 Task: Create a due date automation trigger when advanced on, 2 days before a card is due add dates without a complete due date at 11:00 AM.
Action: Mouse moved to (1068, 320)
Screenshot: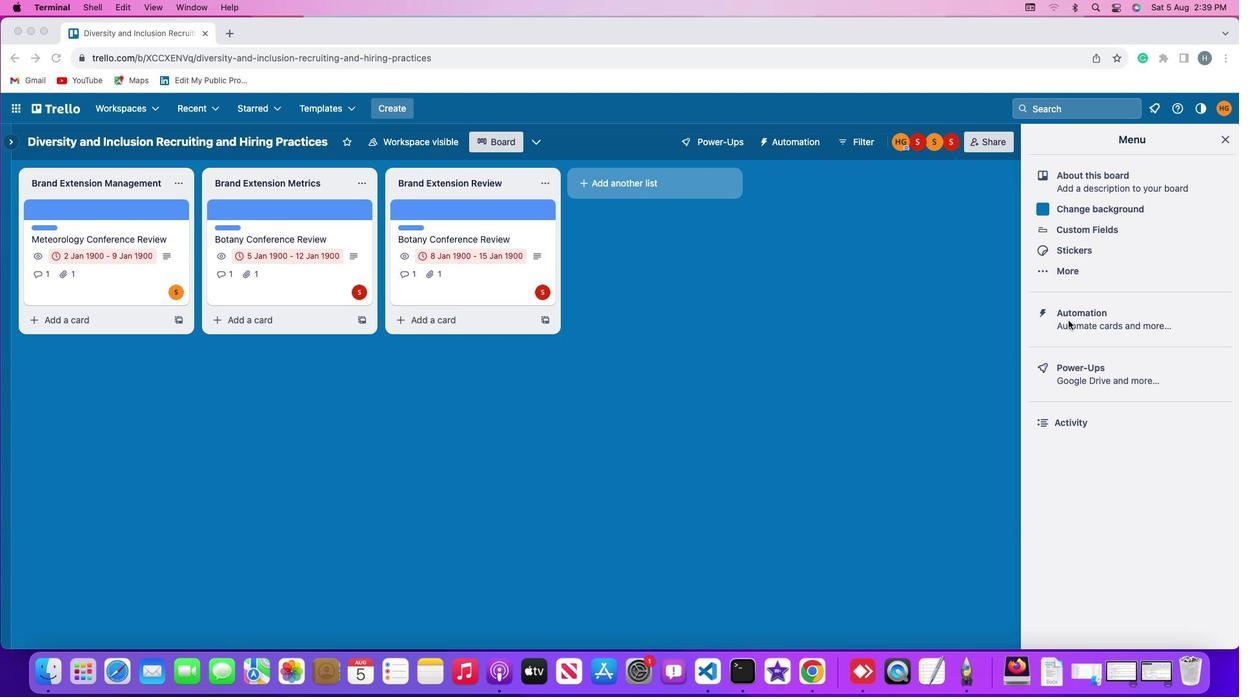 
Action: Mouse pressed left at (1068, 320)
Screenshot: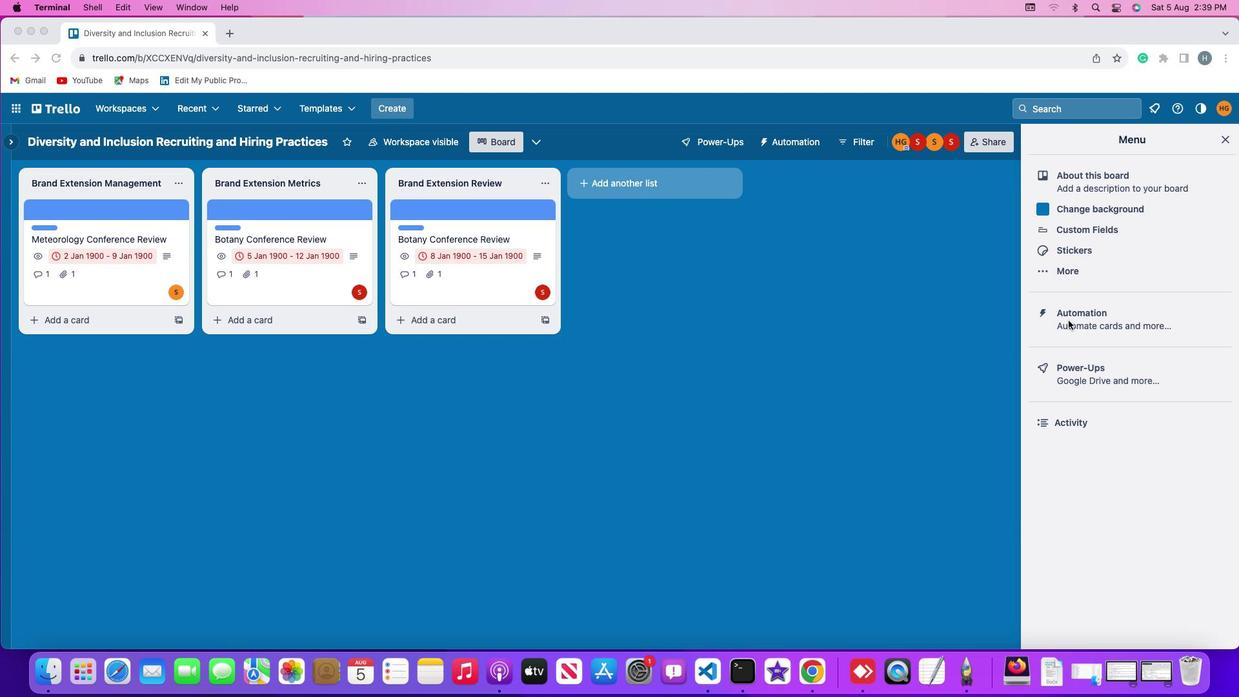 
Action: Mouse pressed left at (1068, 320)
Screenshot: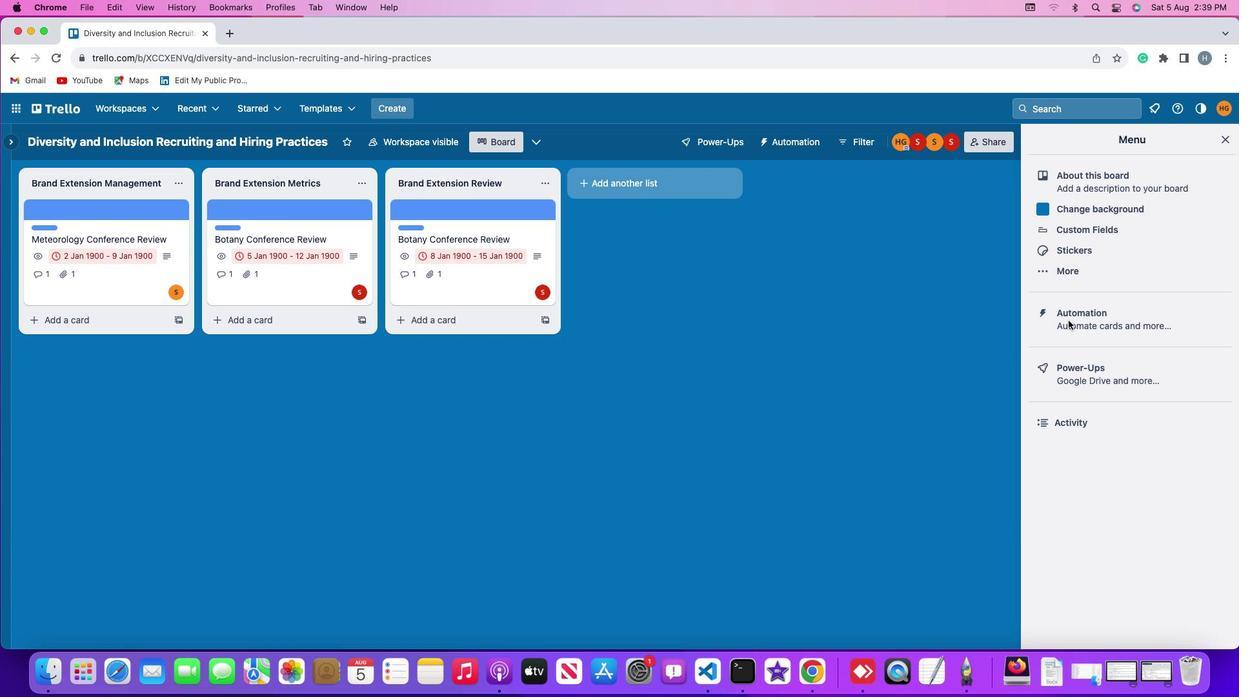 
Action: Mouse moved to (67, 307)
Screenshot: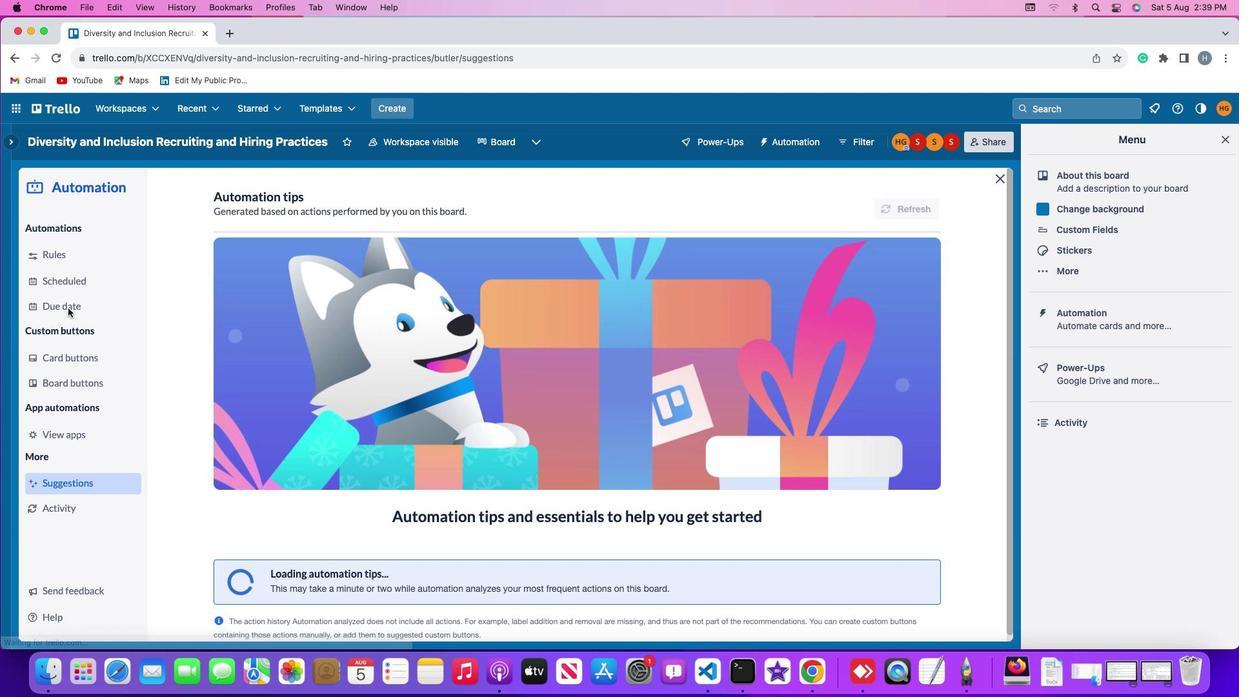 
Action: Mouse pressed left at (67, 307)
Screenshot: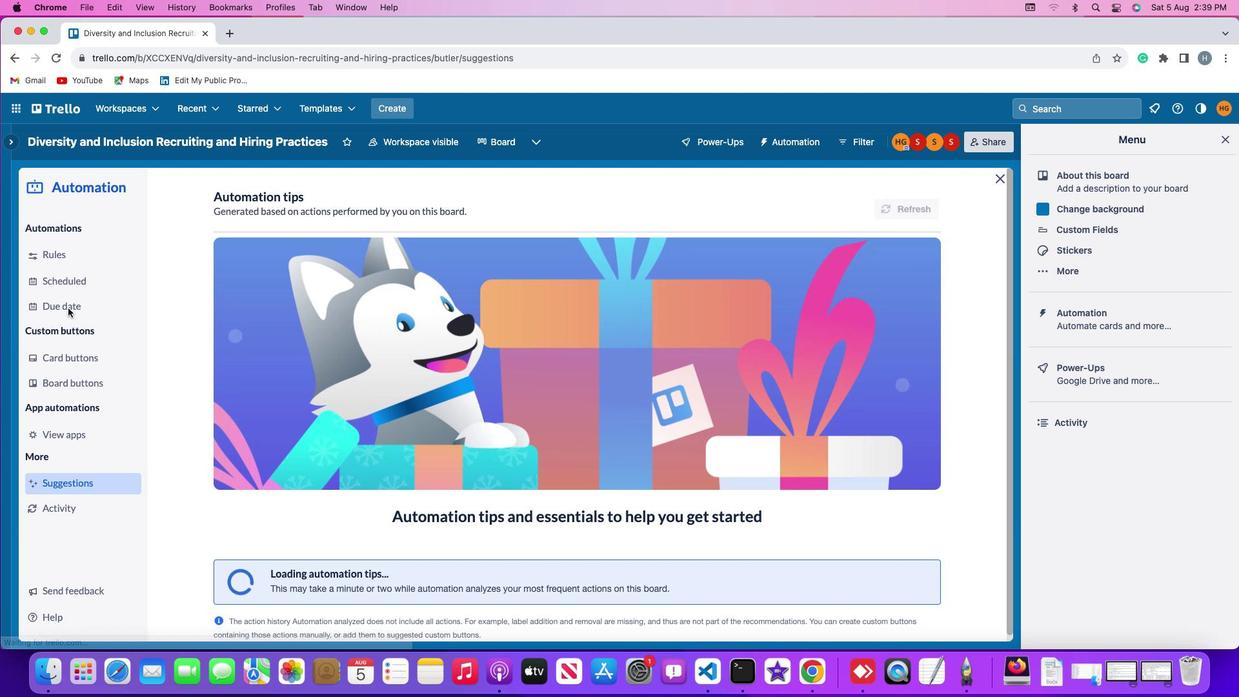 
Action: Mouse moved to (873, 198)
Screenshot: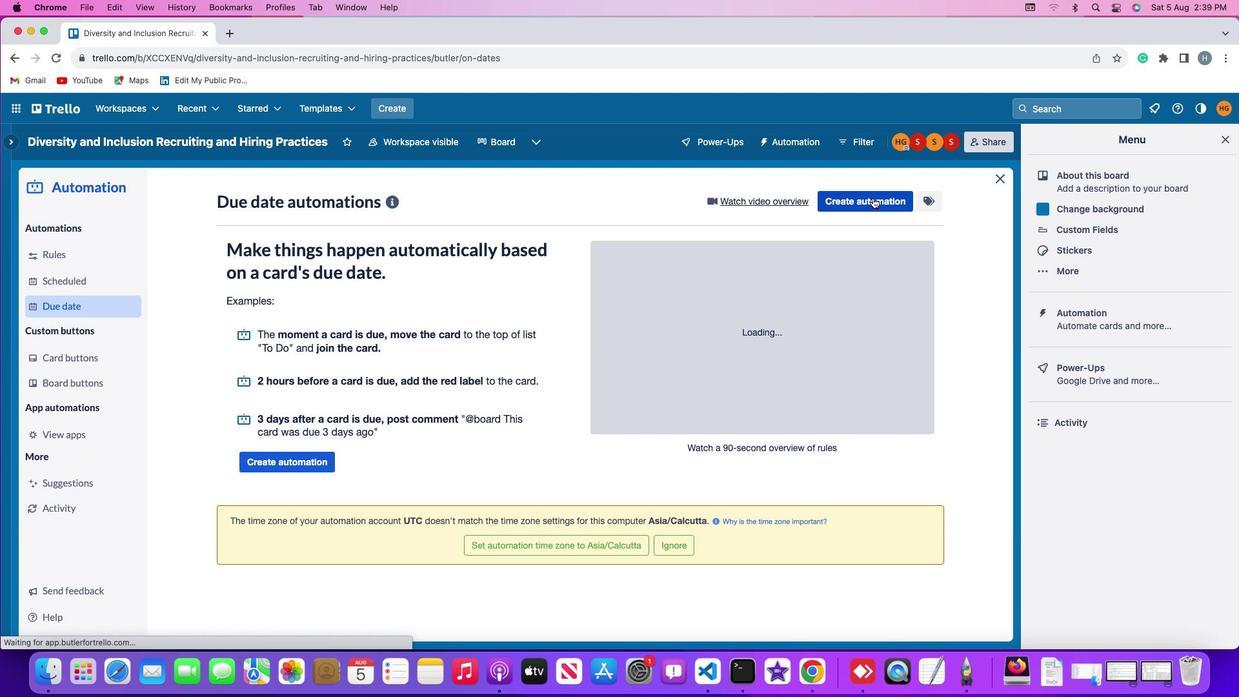
Action: Mouse pressed left at (873, 198)
Screenshot: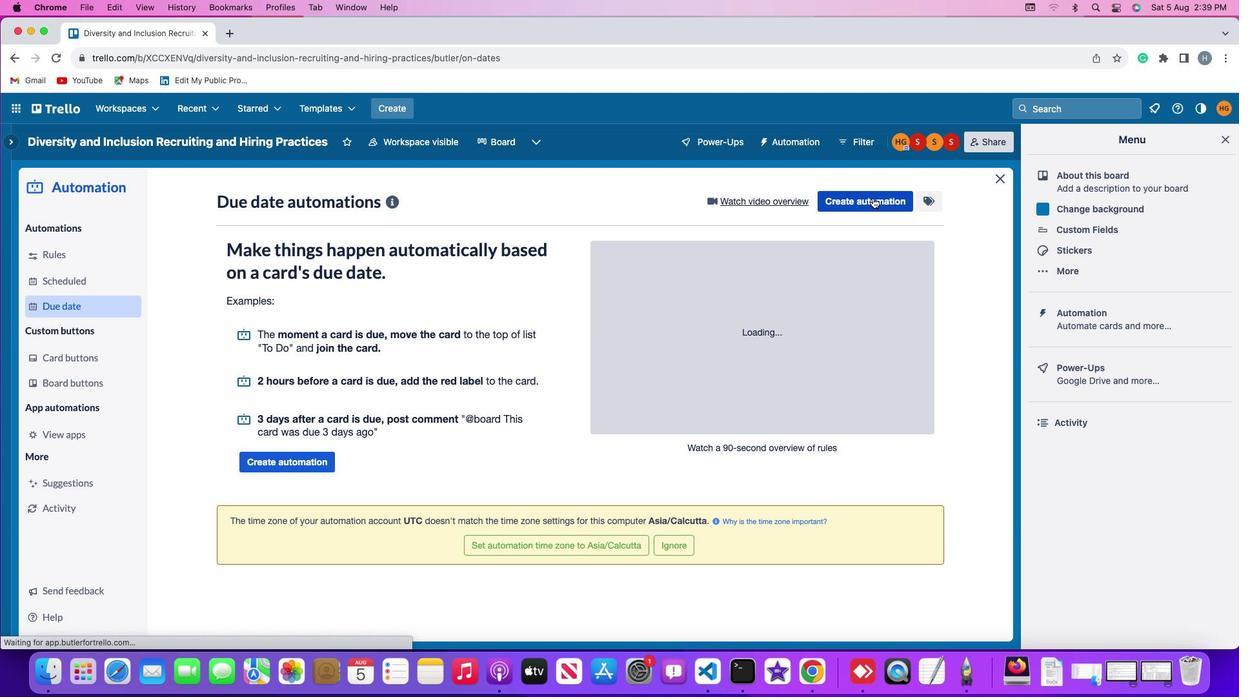 
Action: Mouse moved to (569, 324)
Screenshot: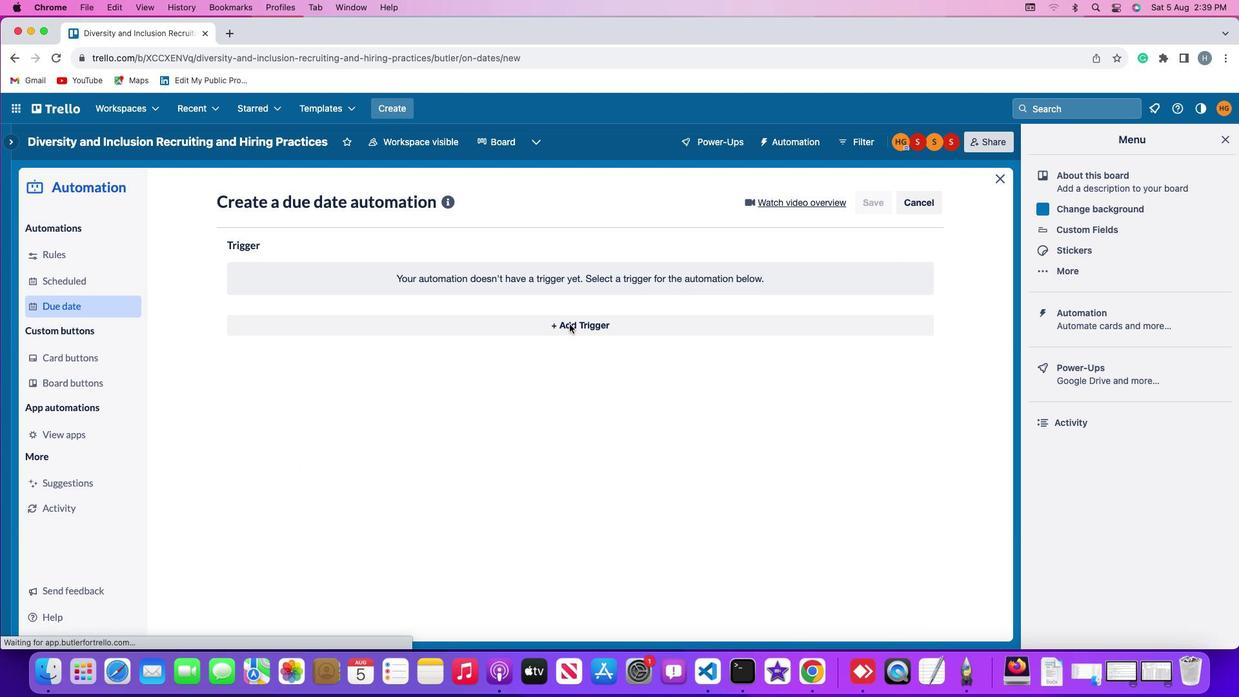 
Action: Mouse pressed left at (569, 324)
Screenshot: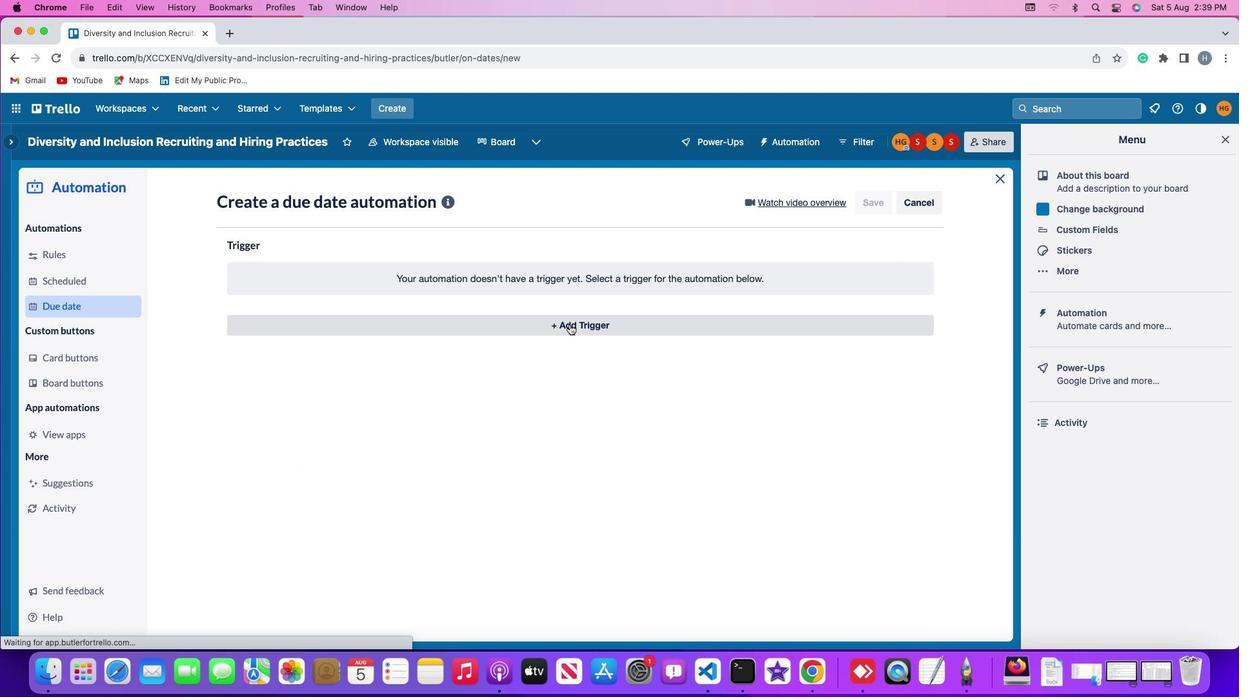 
Action: Mouse moved to (250, 520)
Screenshot: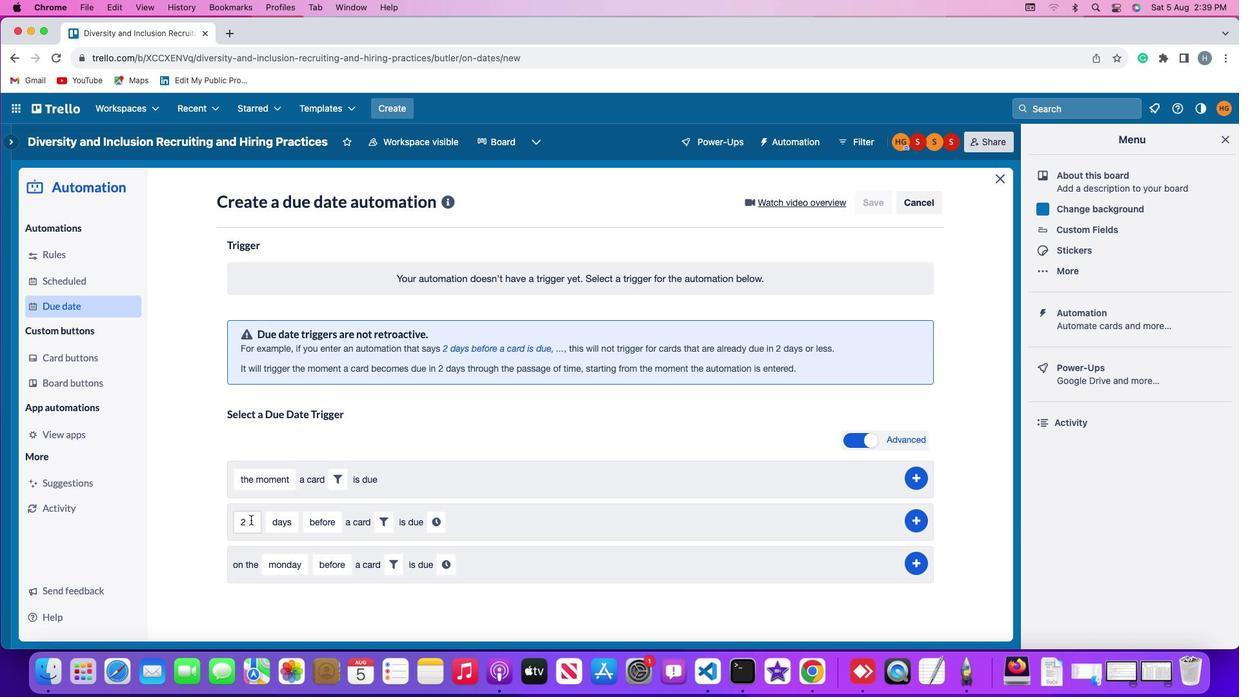 
Action: Mouse pressed left at (250, 520)
Screenshot: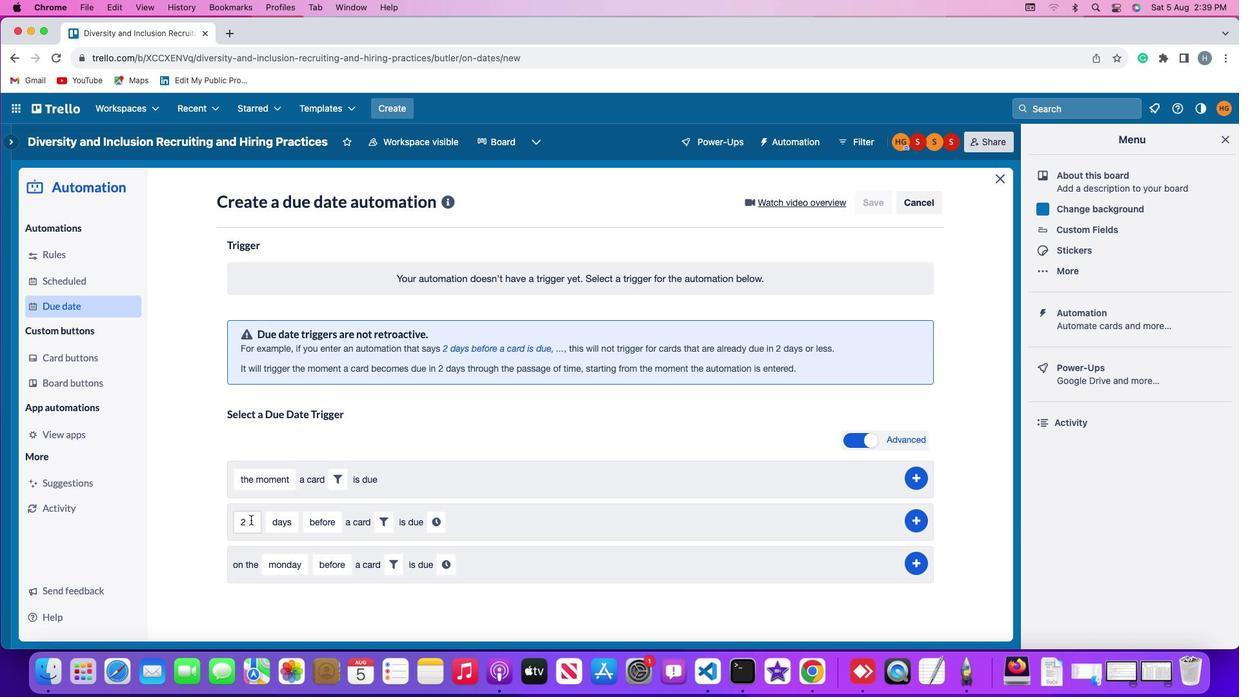 
Action: Key pressed Key.backspace'2'
Screenshot: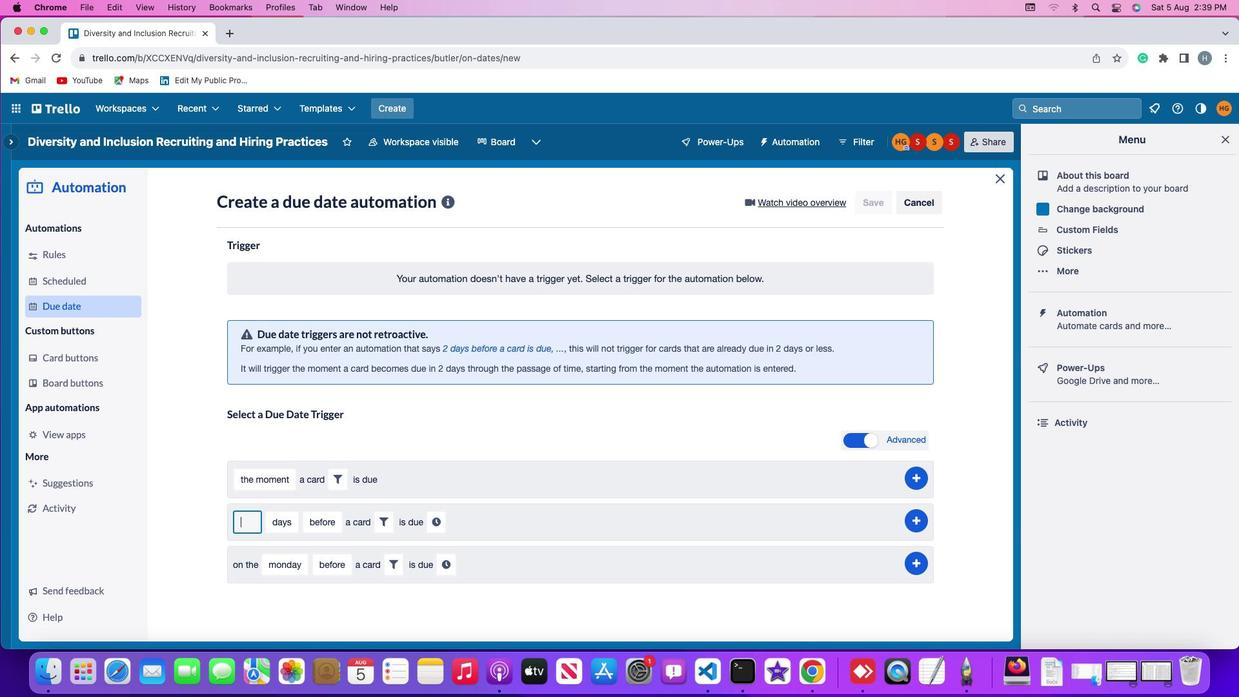 
Action: Mouse moved to (273, 524)
Screenshot: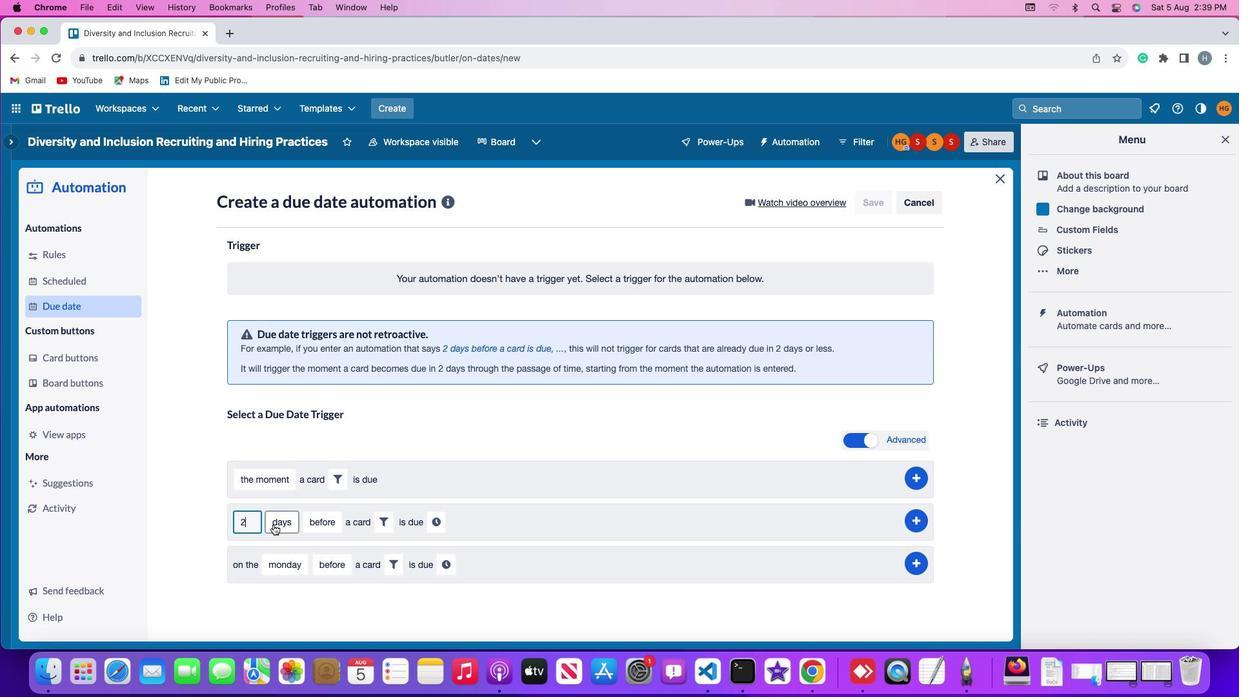 
Action: Mouse pressed left at (273, 524)
Screenshot: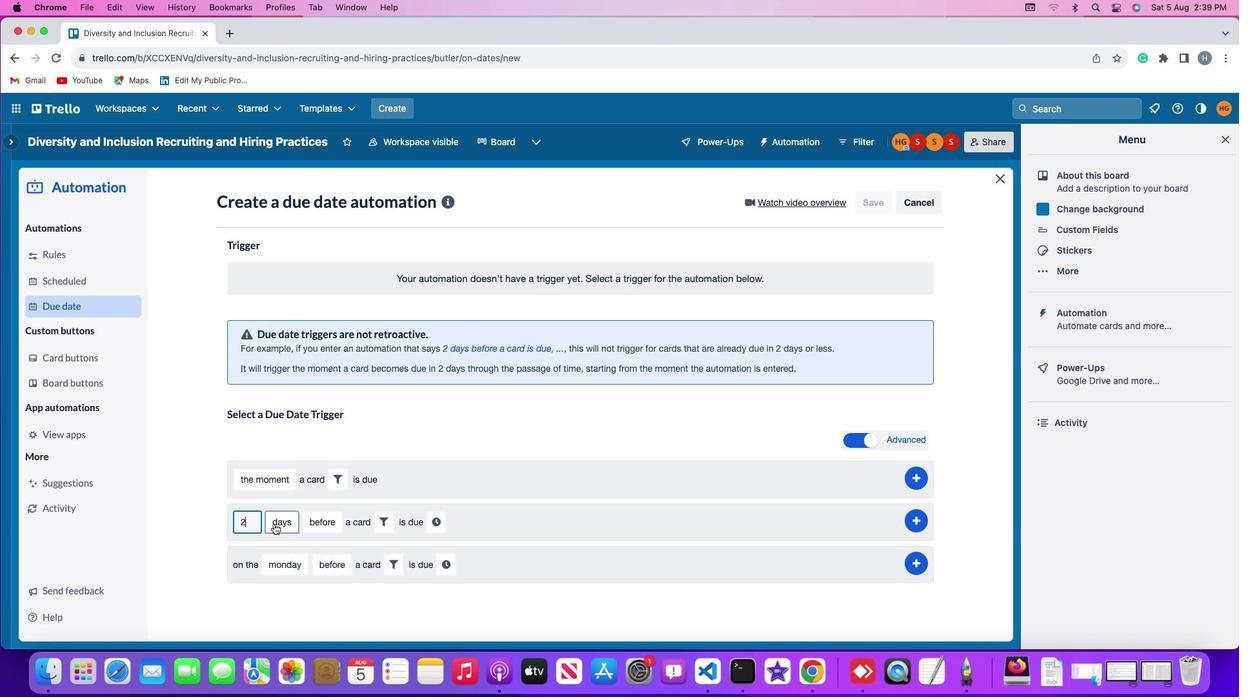 
Action: Mouse moved to (284, 548)
Screenshot: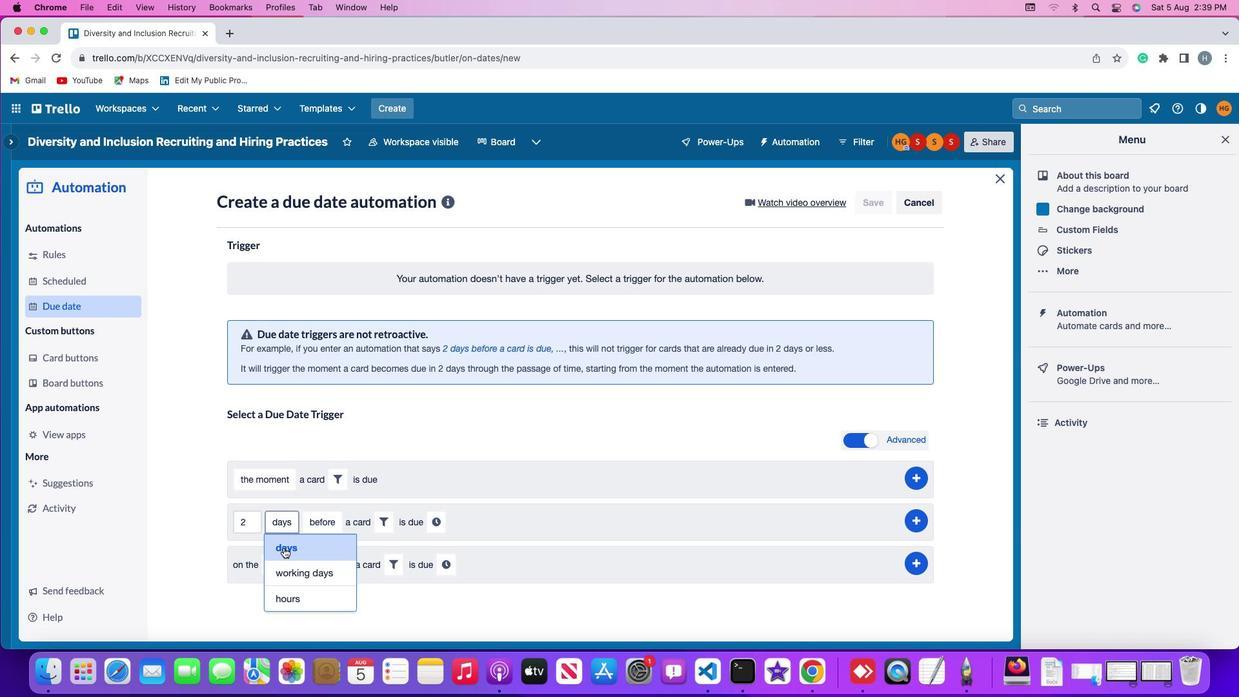 
Action: Mouse pressed left at (284, 548)
Screenshot: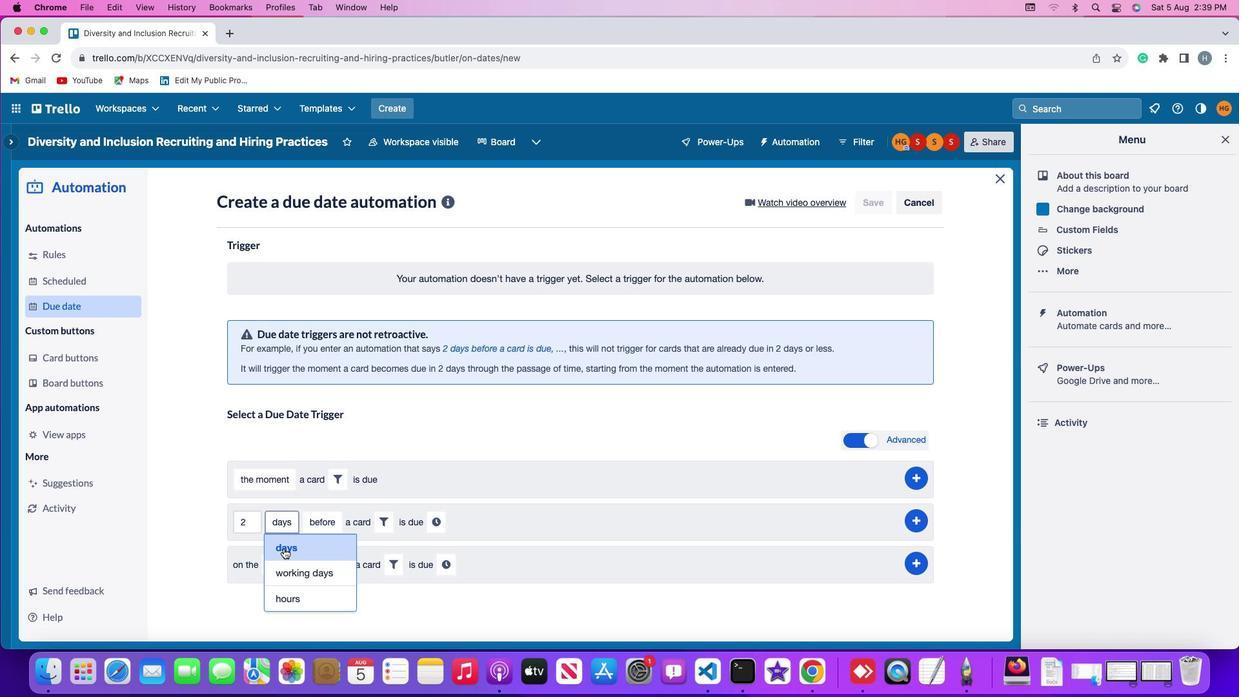 
Action: Mouse moved to (331, 522)
Screenshot: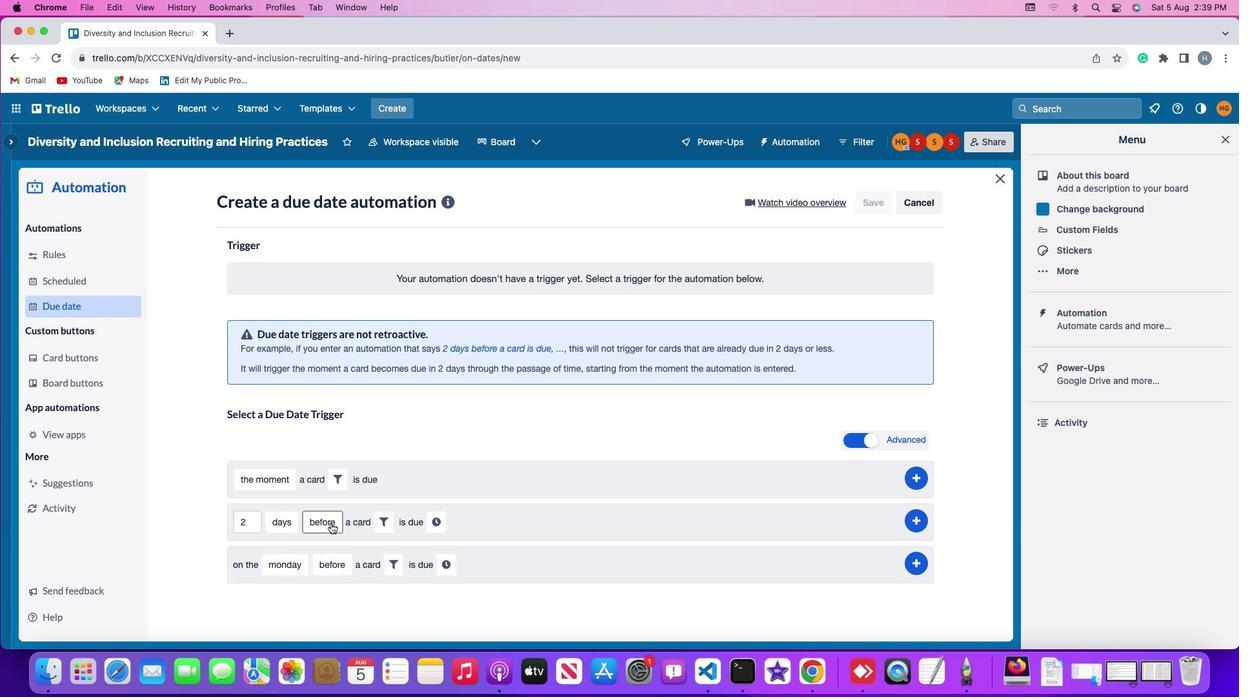 
Action: Mouse pressed left at (331, 522)
Screenshot: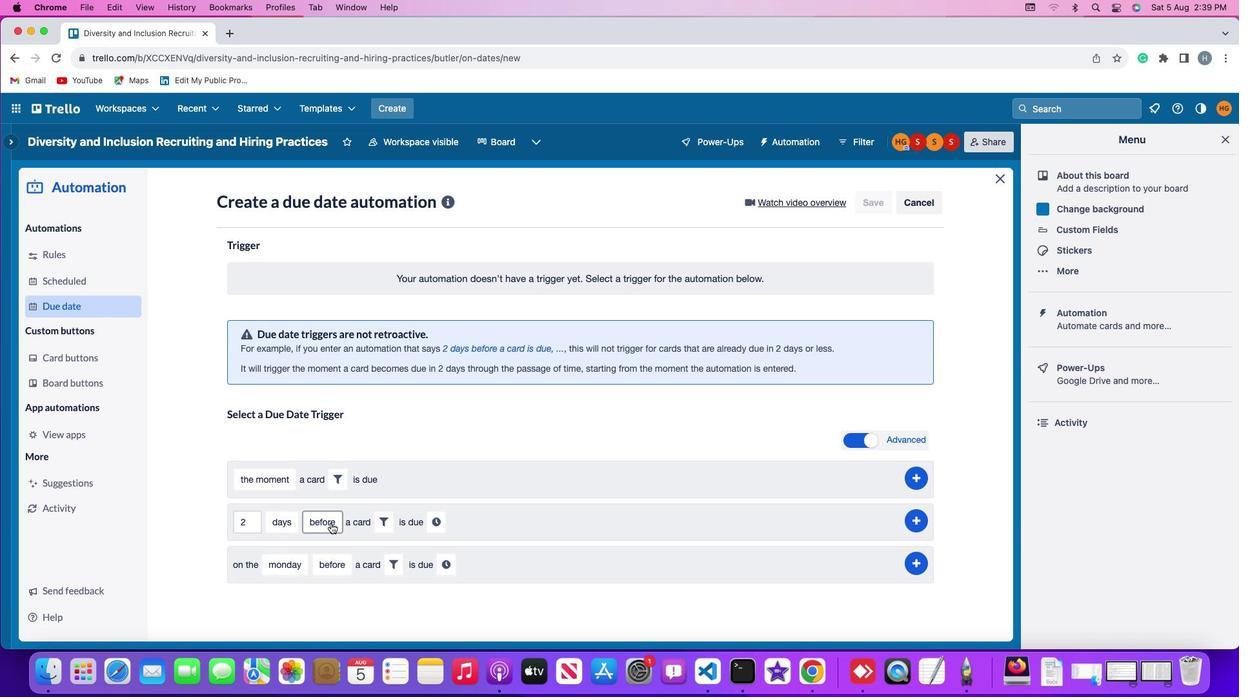 
Action: Mouse moved to (337, 550)
Screenshot: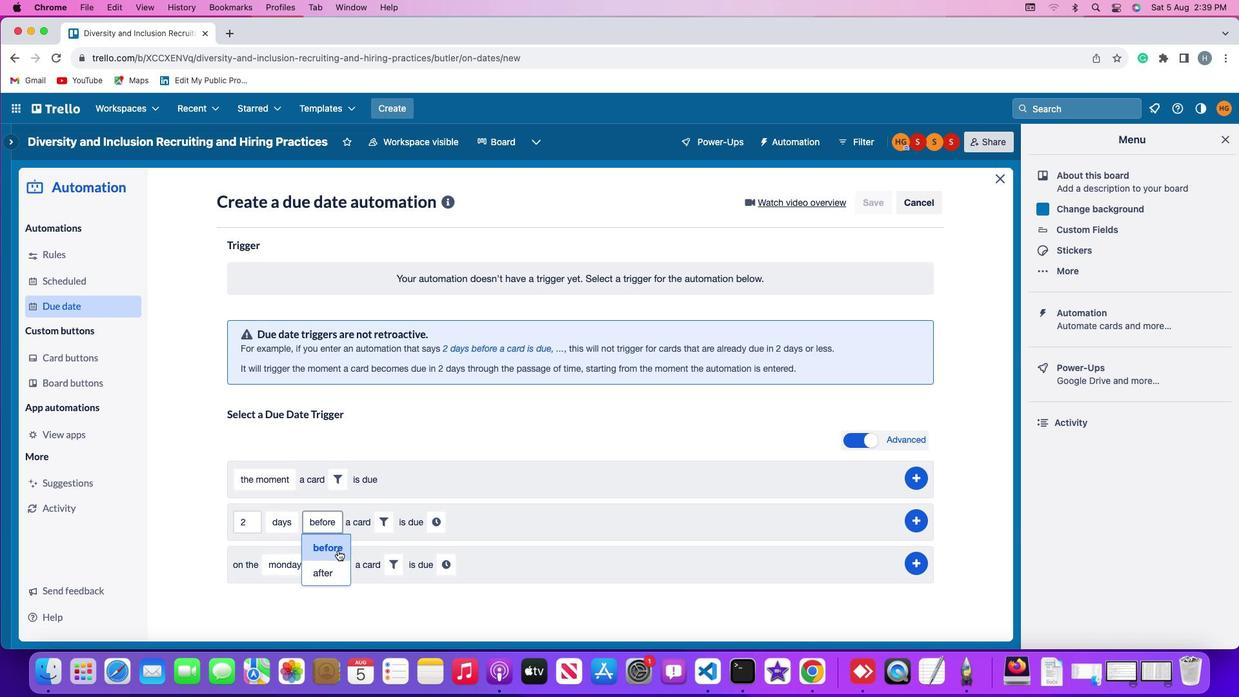 
Action: Mouse pressed left at (337, 550)
Screenshot: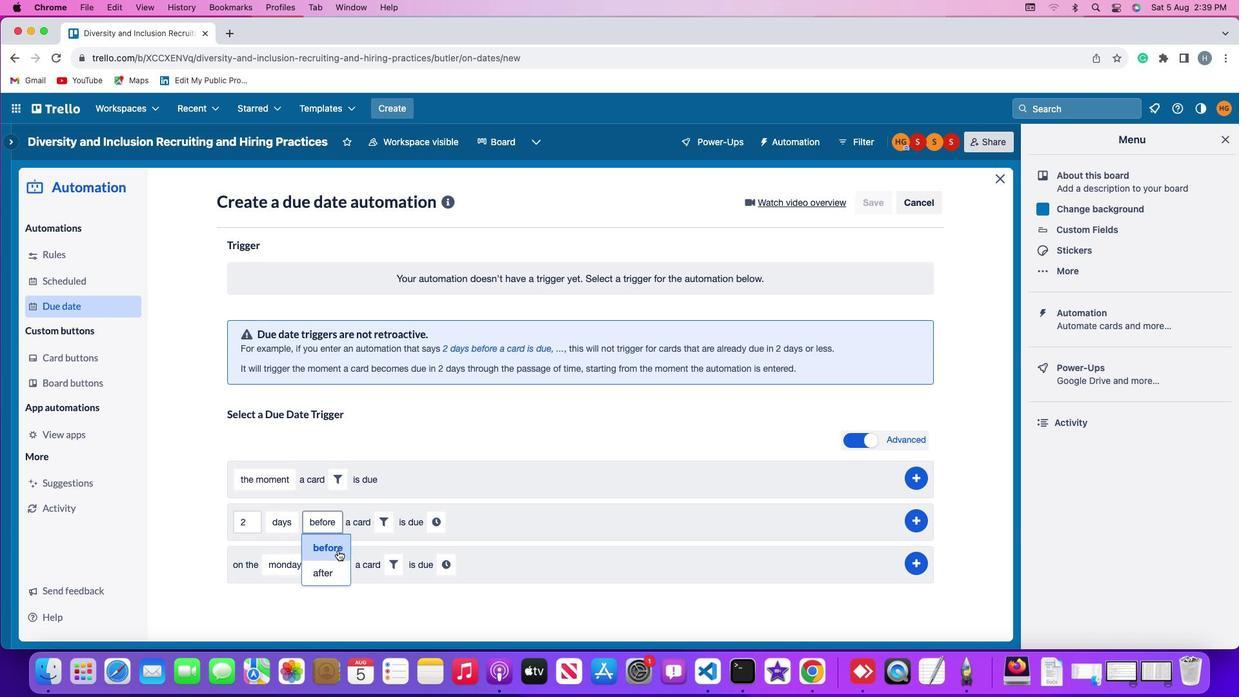 
Action: Mouse moved to (382, 523)
Screenshot: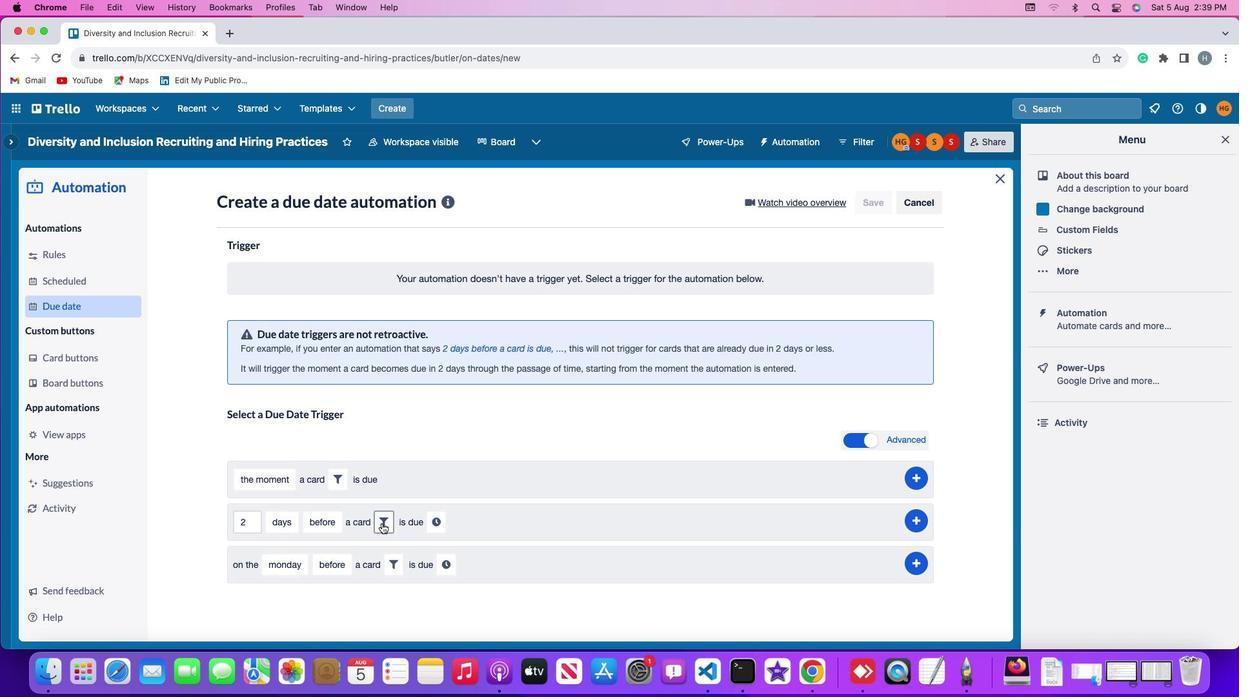 
Action: Mouse pressed left at (382, 523)
Screenshot: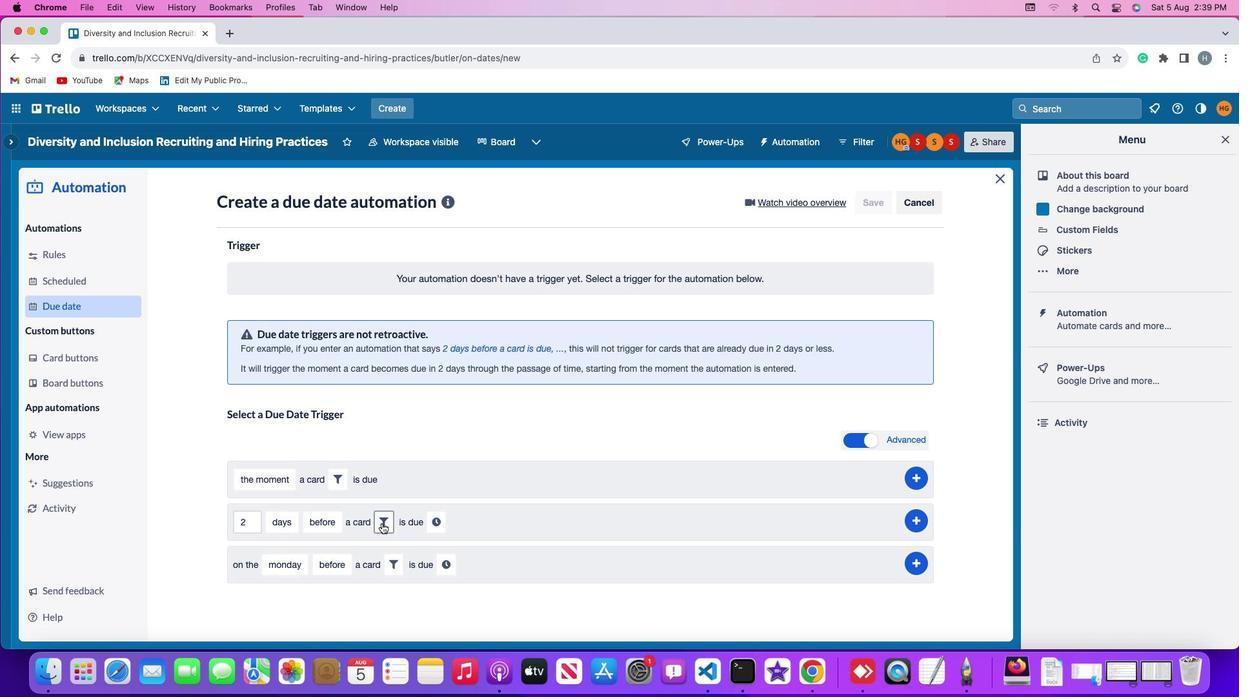 
Action: Mouse moved to (451, 557)
Screenshot: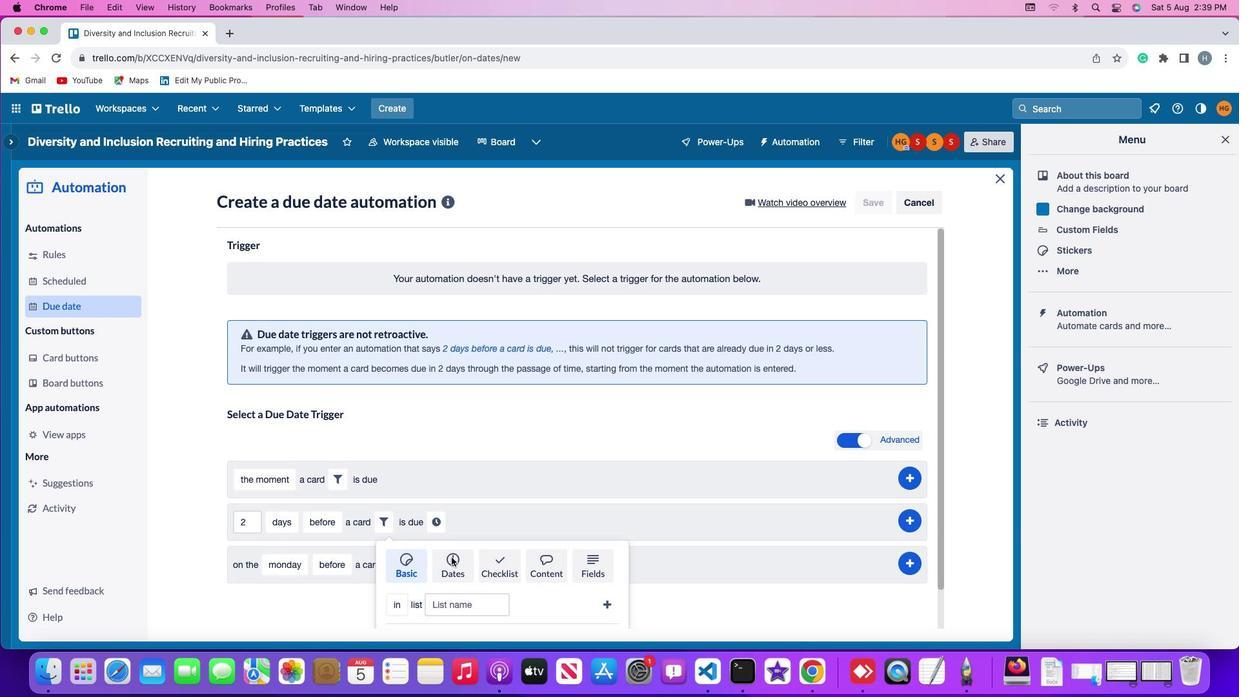 
Action: Mouse pressed left at (451, 557)
Screenshot: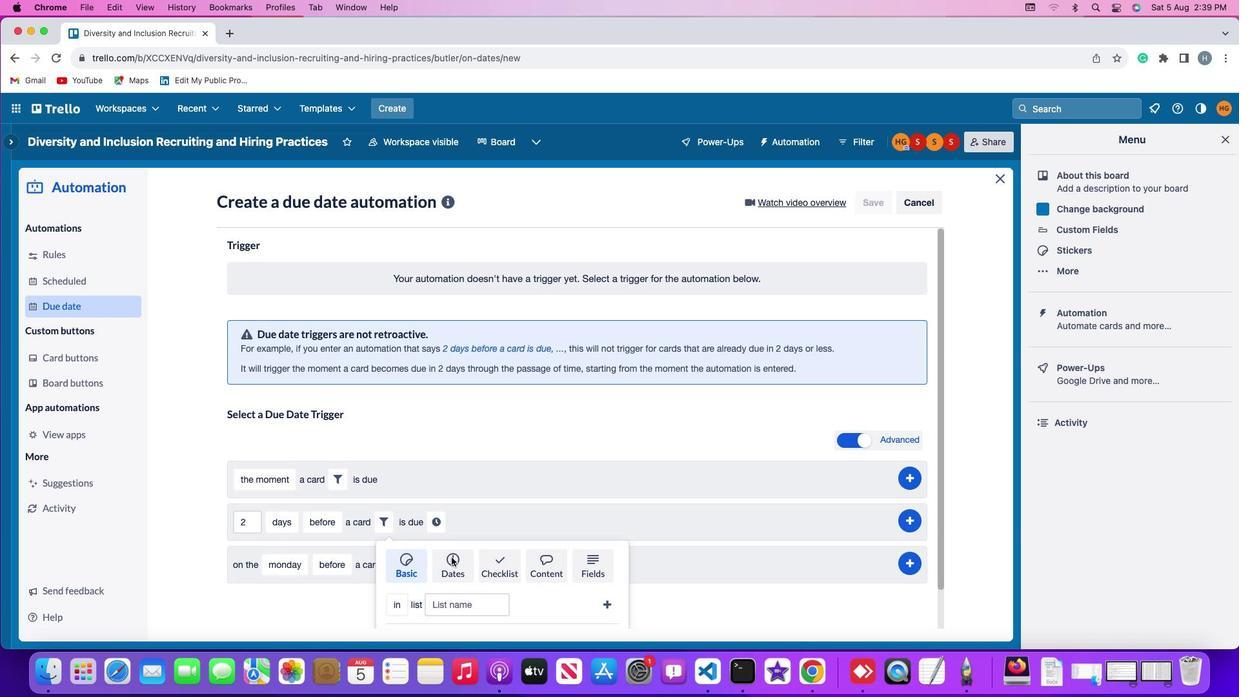 
Action: Mouse moved to (451, 557)
Screenshot: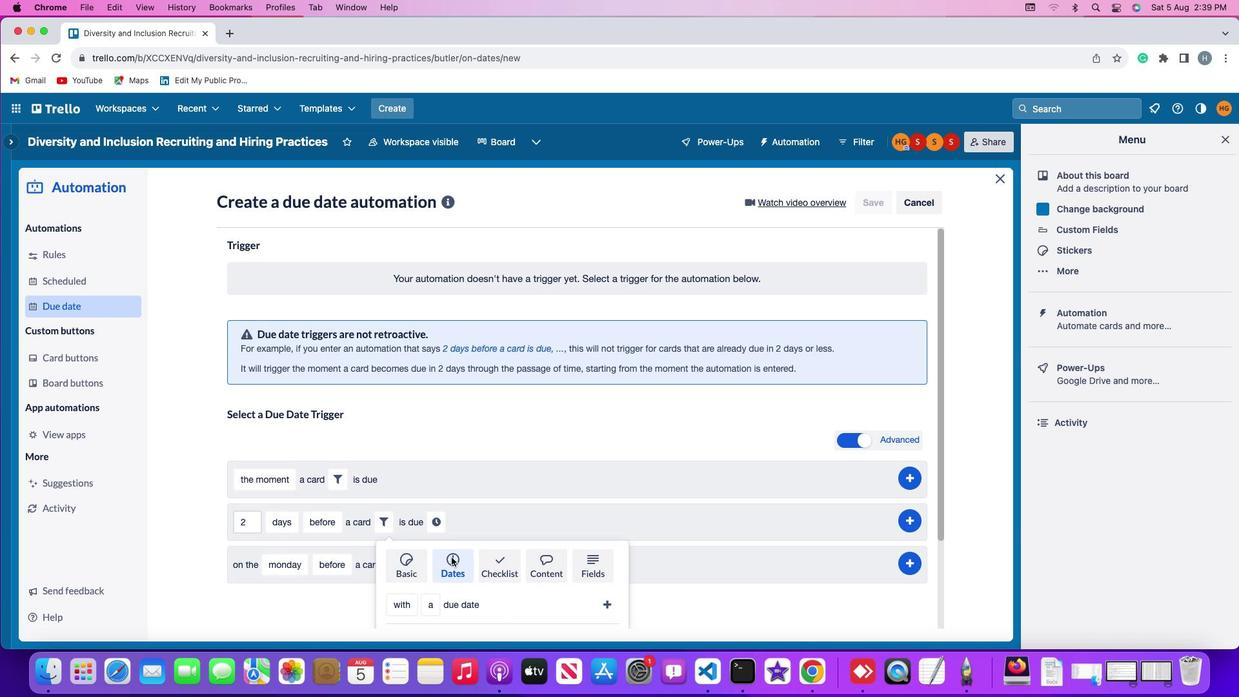 
Action: Mouse scrolled (451, 557) with delta (0, 0)
Screenshot: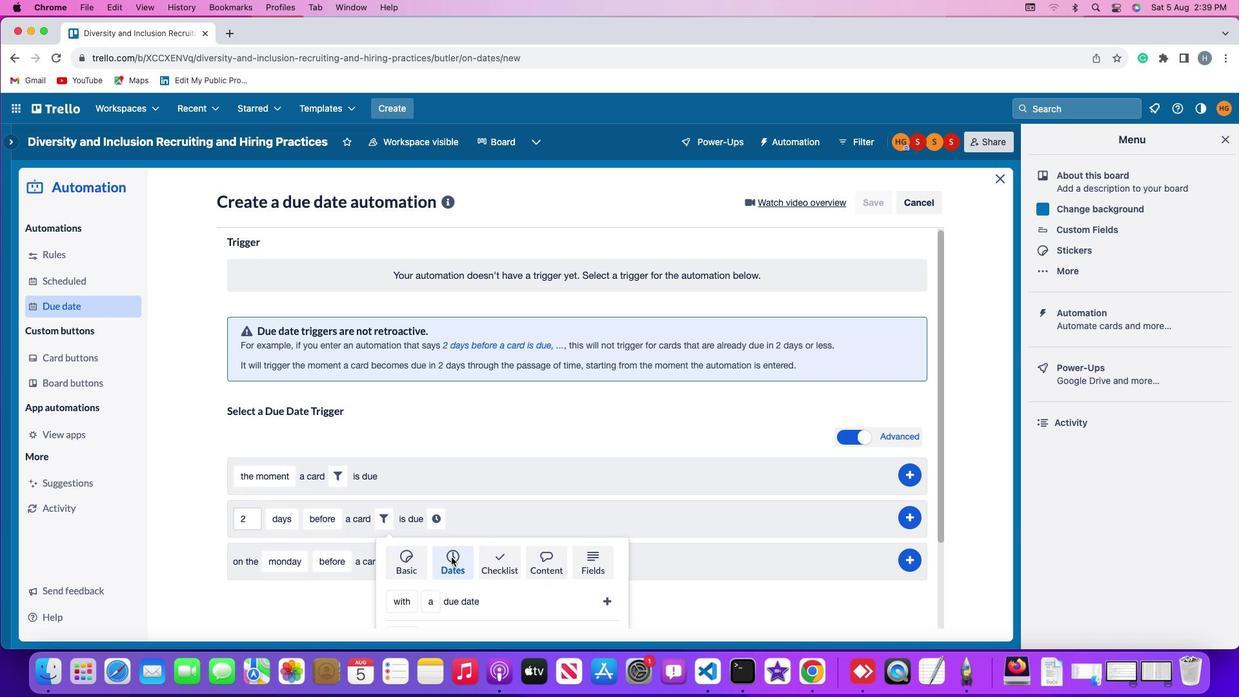 
Action: Mouse scrolled (451, 557) with delta (0, 0)
Screenshot: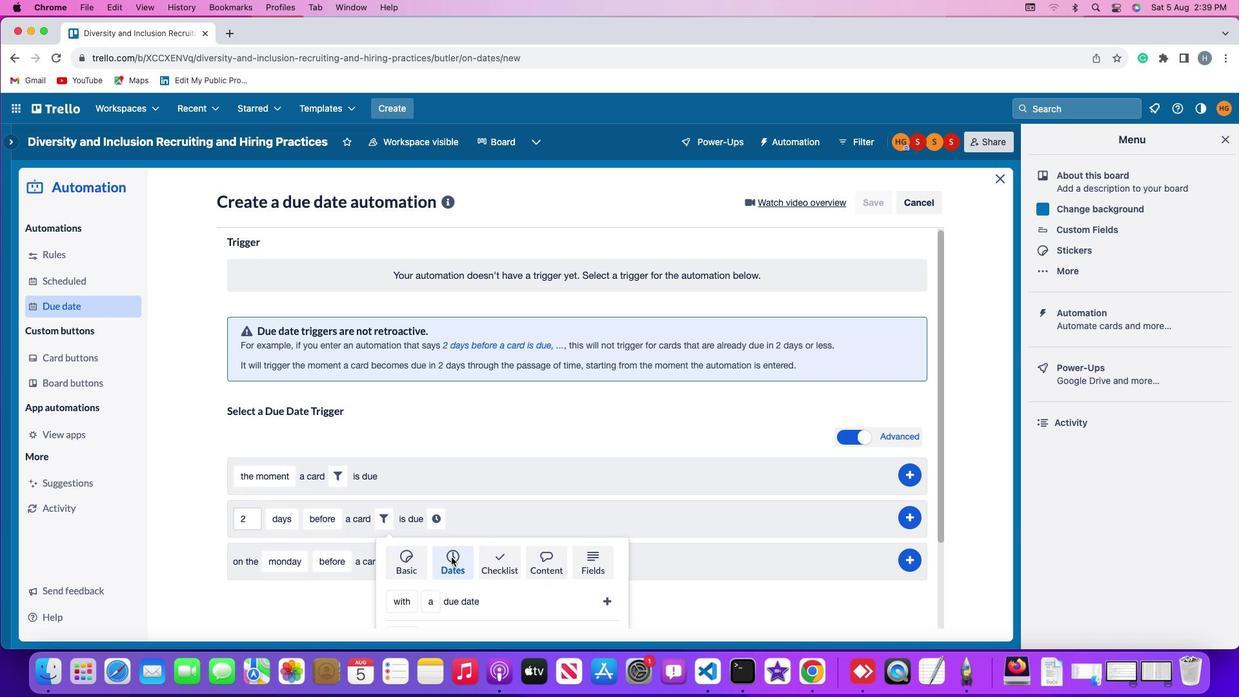 
Action: Mouse scrolled (451, 557) with delta (0, -1)
Screenshot: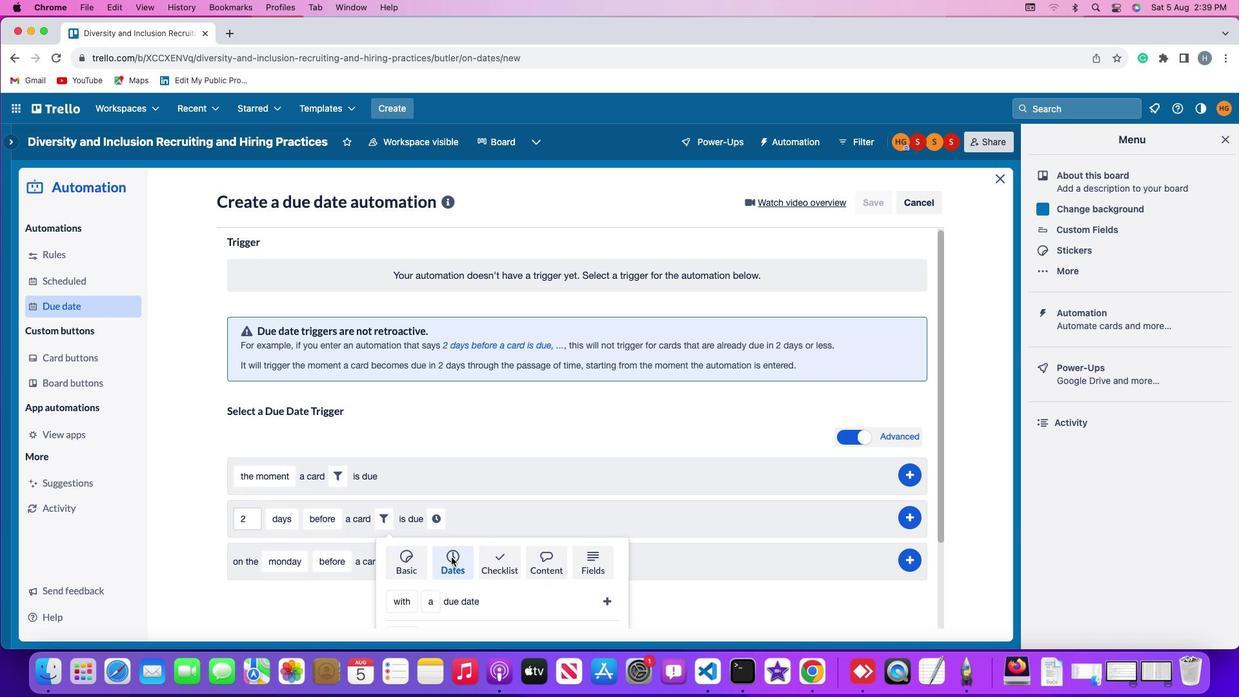 
Action: Mouse scrolled (451, 557) with delta (0, -3)
Screenshot: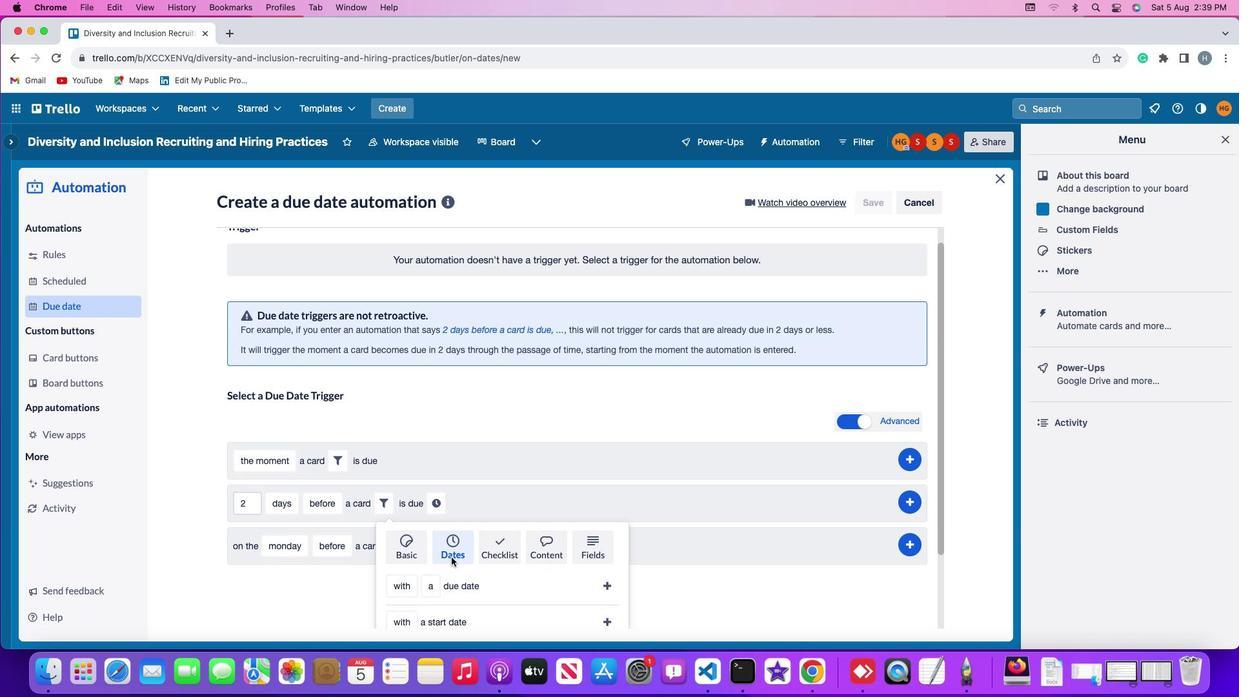 
Action: Mouse scrolled (451, 557) with delta (0, -3)
Screenshot: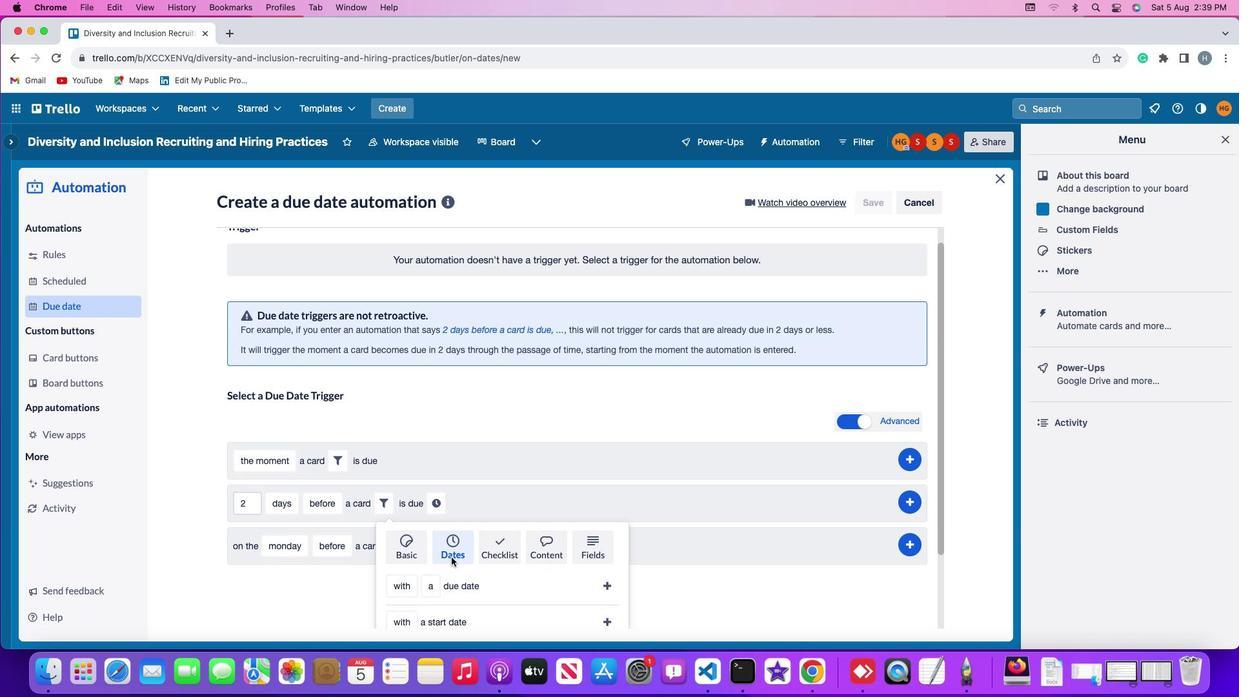 
Action: Mouse scrolled (451, 557) with delta (0, -4)
Screenshot: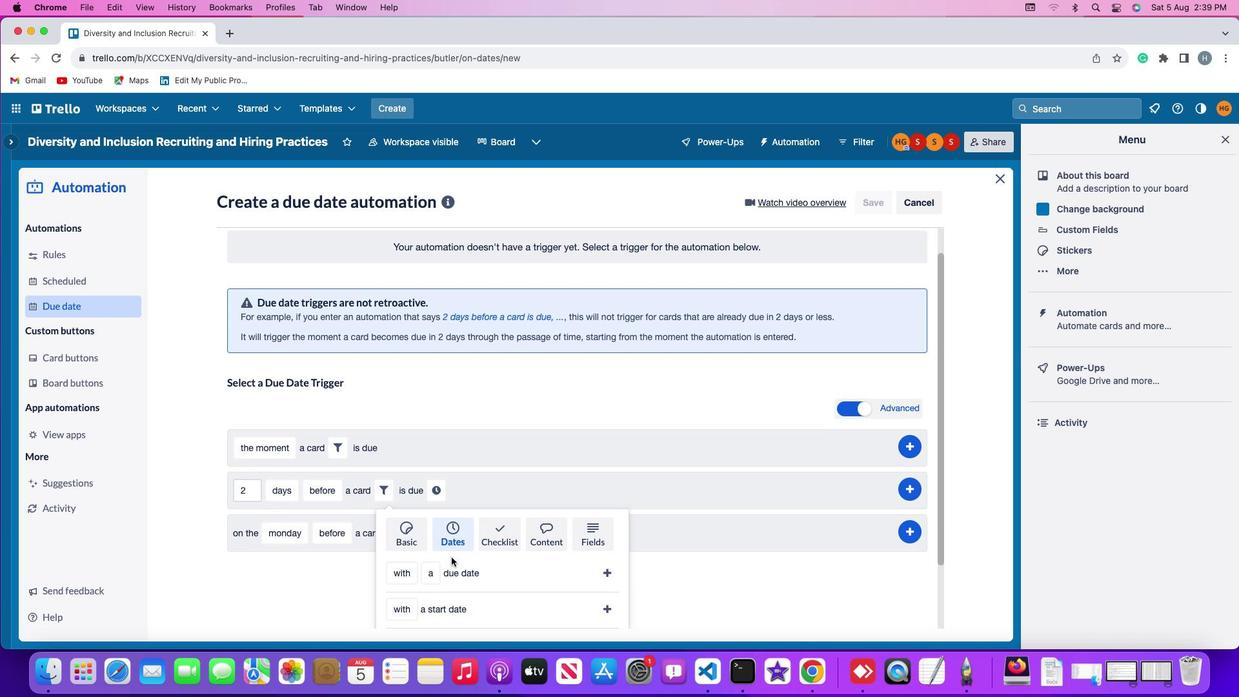 
Action: Mouse scrolled (451, 557) with delta (0, 0)
Screenshot: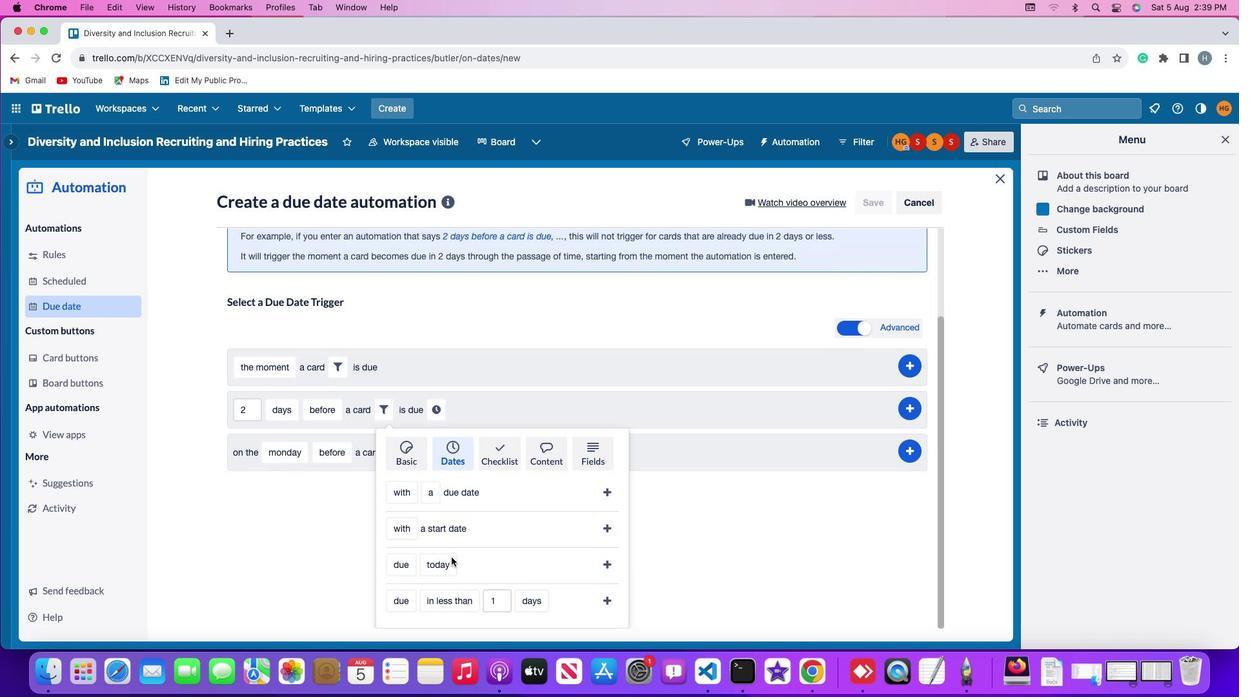 
Action: Mouse scrolled (451, 557) with delta (0, 0)
Screenshot: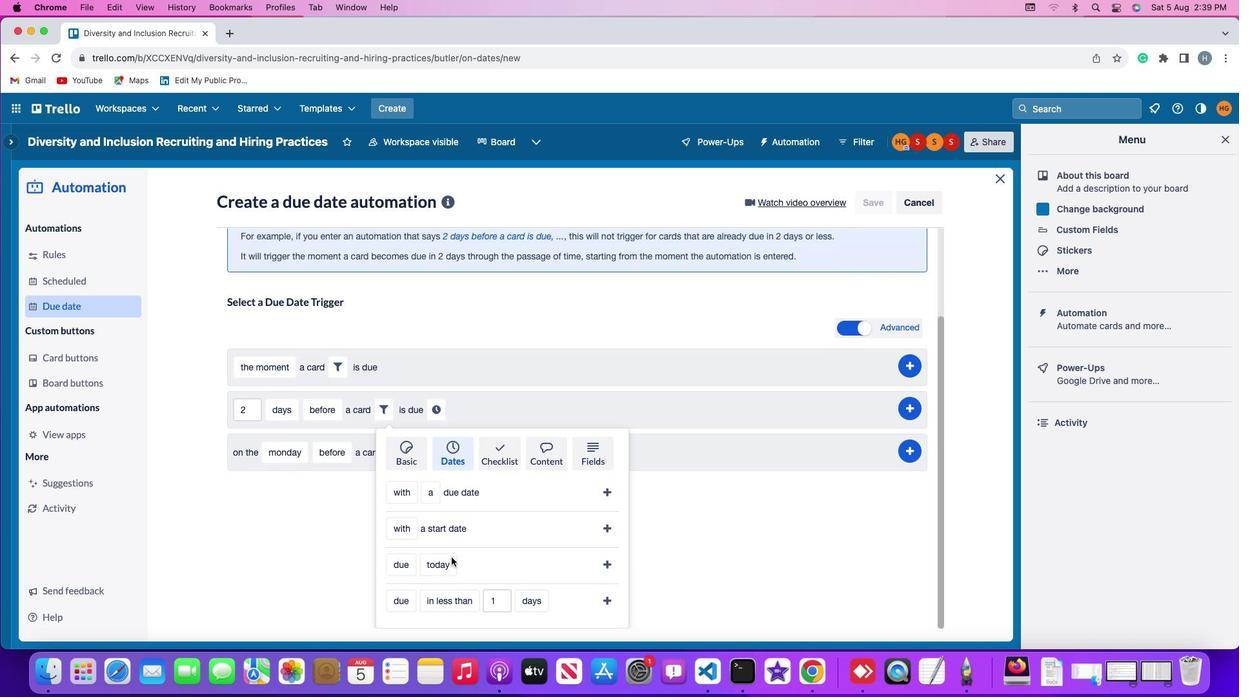 
Action: Mouse scrolled (451, 557) with delta (0, -1)
Screenshot: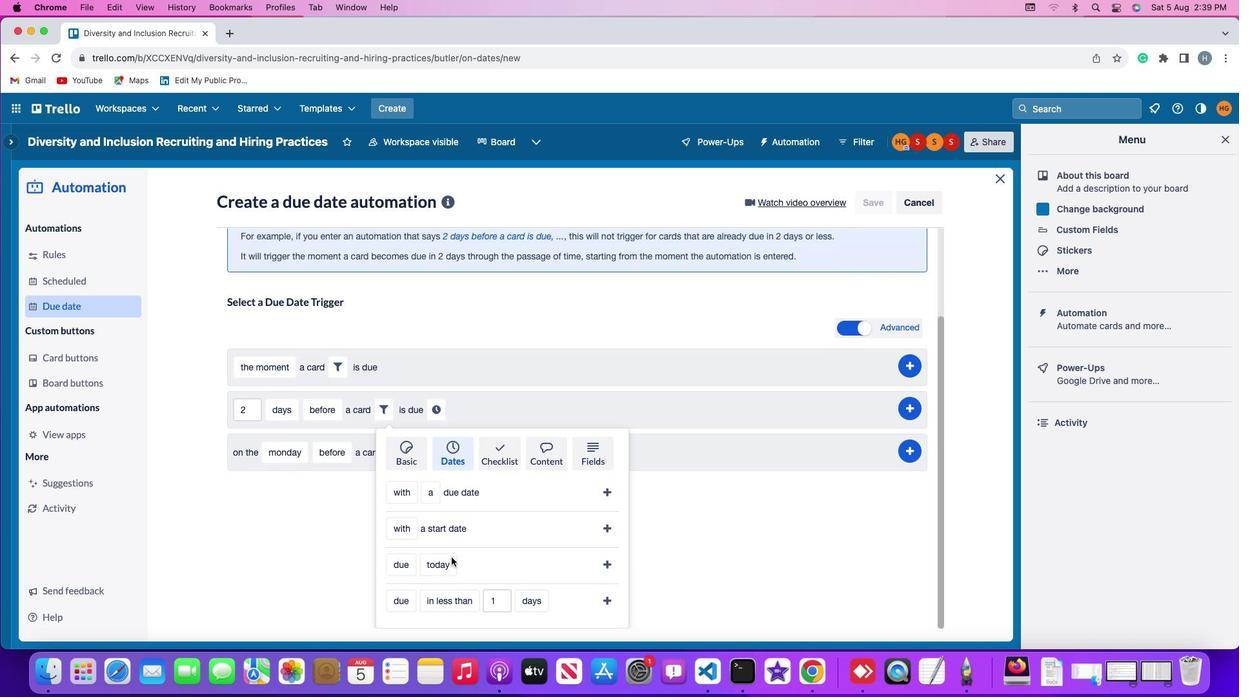 
Action: Mouse scrolled (451, 557) with delta (0, -3)
Screenshot: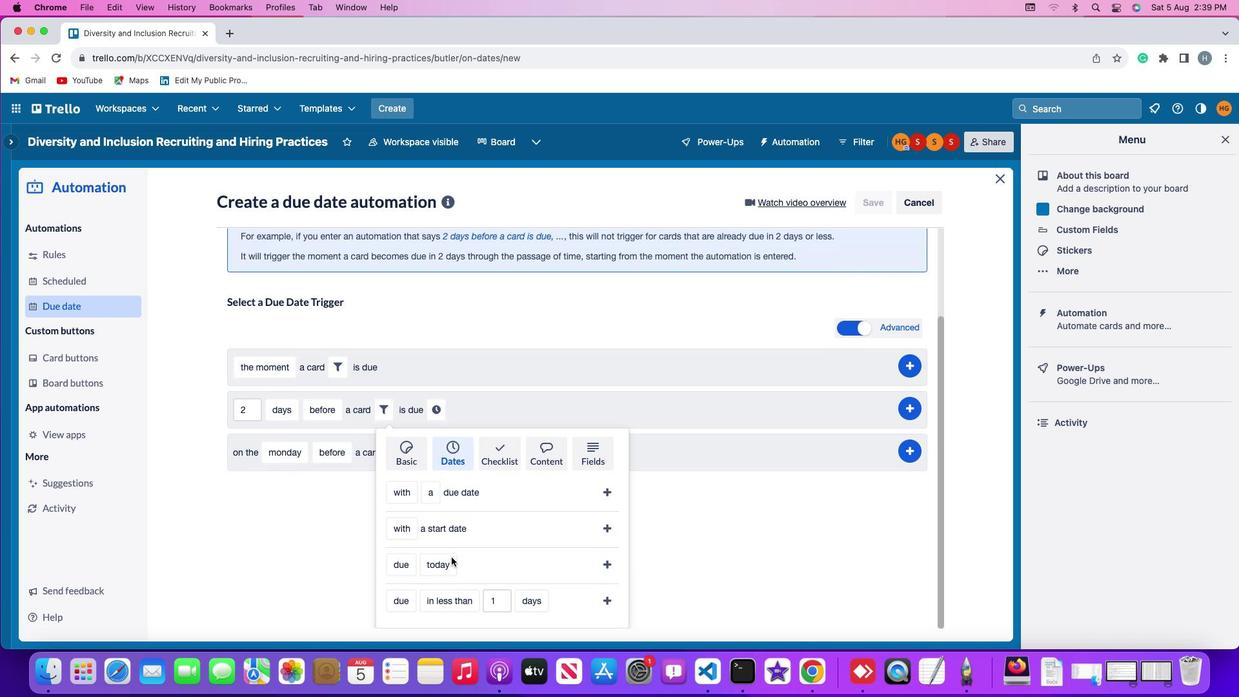 
Action: Mouse moved to (400, 488)
Screenshot: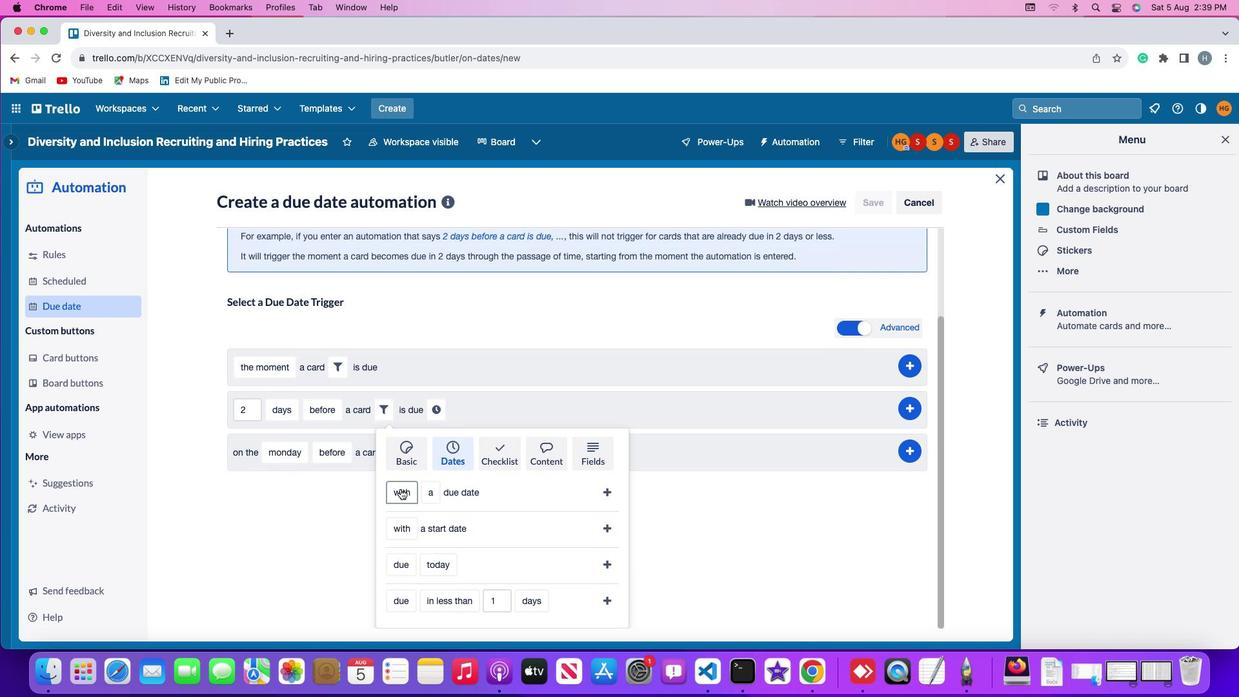 
Action: Mouse pressed left at (400, 488)
Screenshot: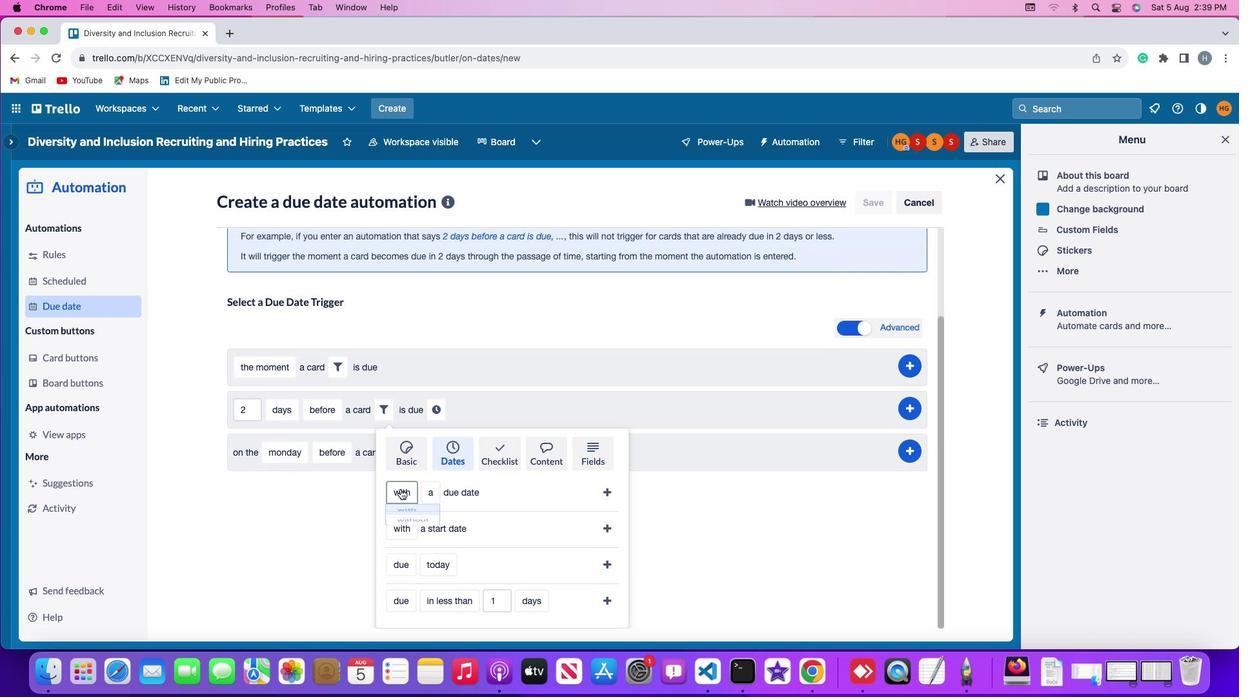 
Action: Mouse moved to (411, 538)
Screenshot: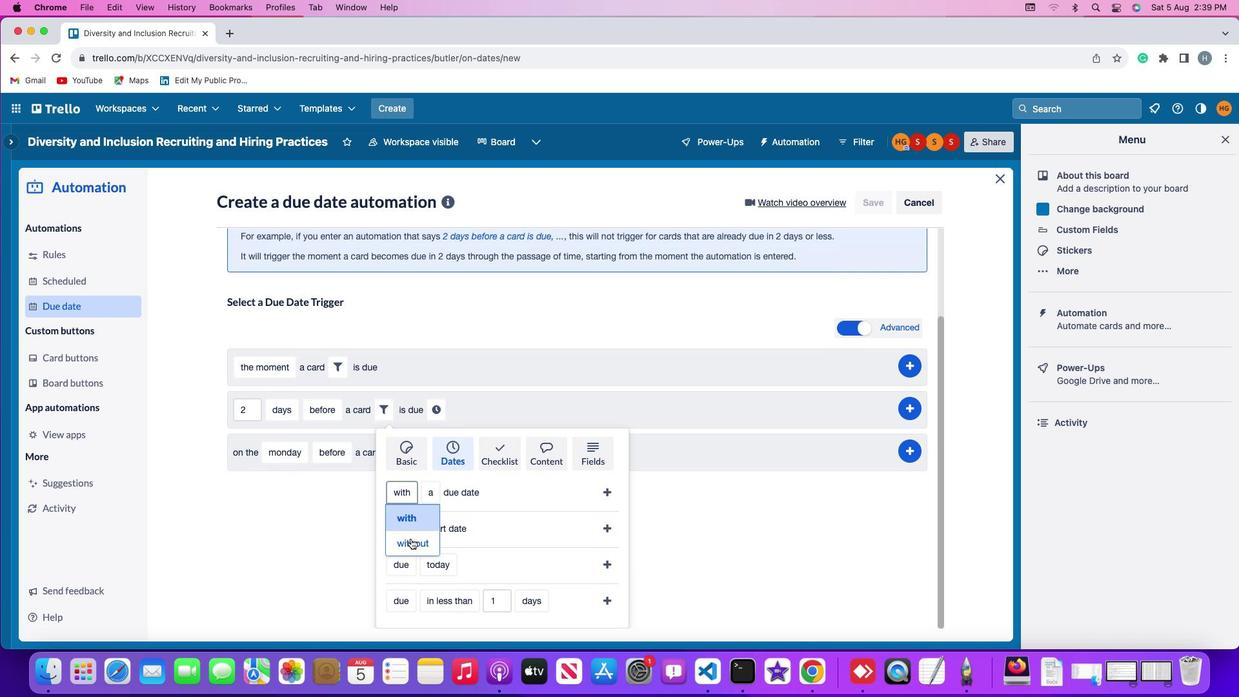 
Action: Mouse pressed left at (411, 538)
Screenshot: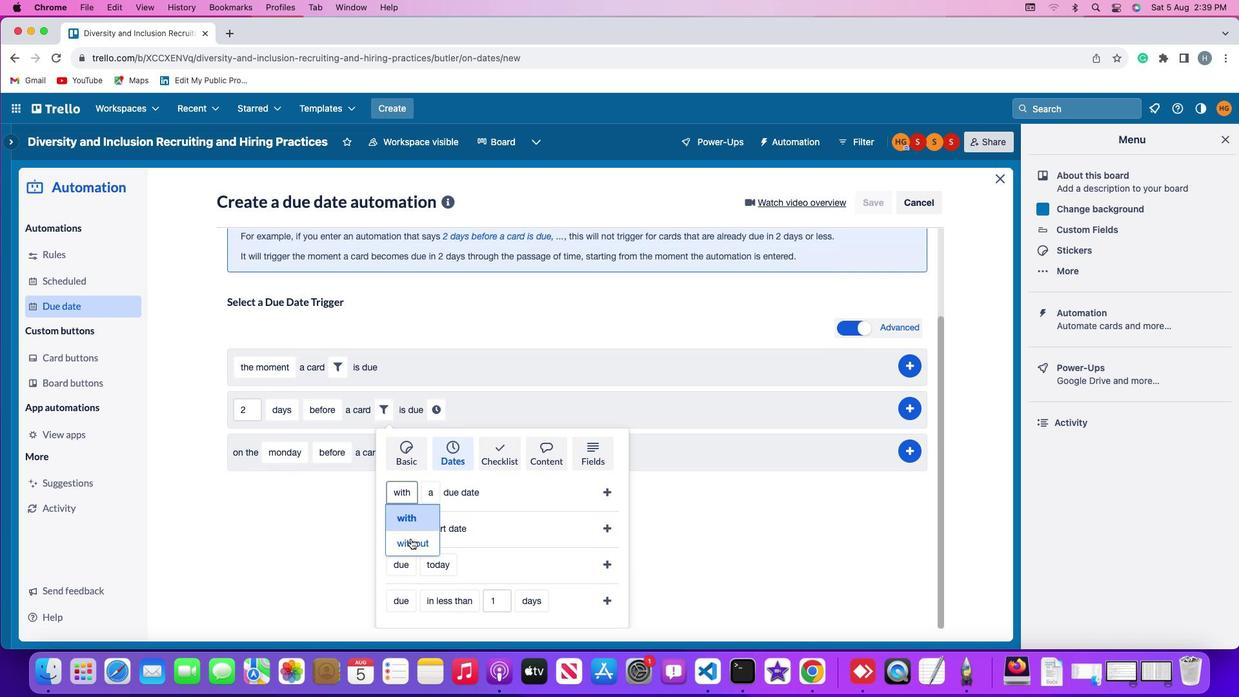 
Action: Mouse moved to (442, 492)
Screenshot: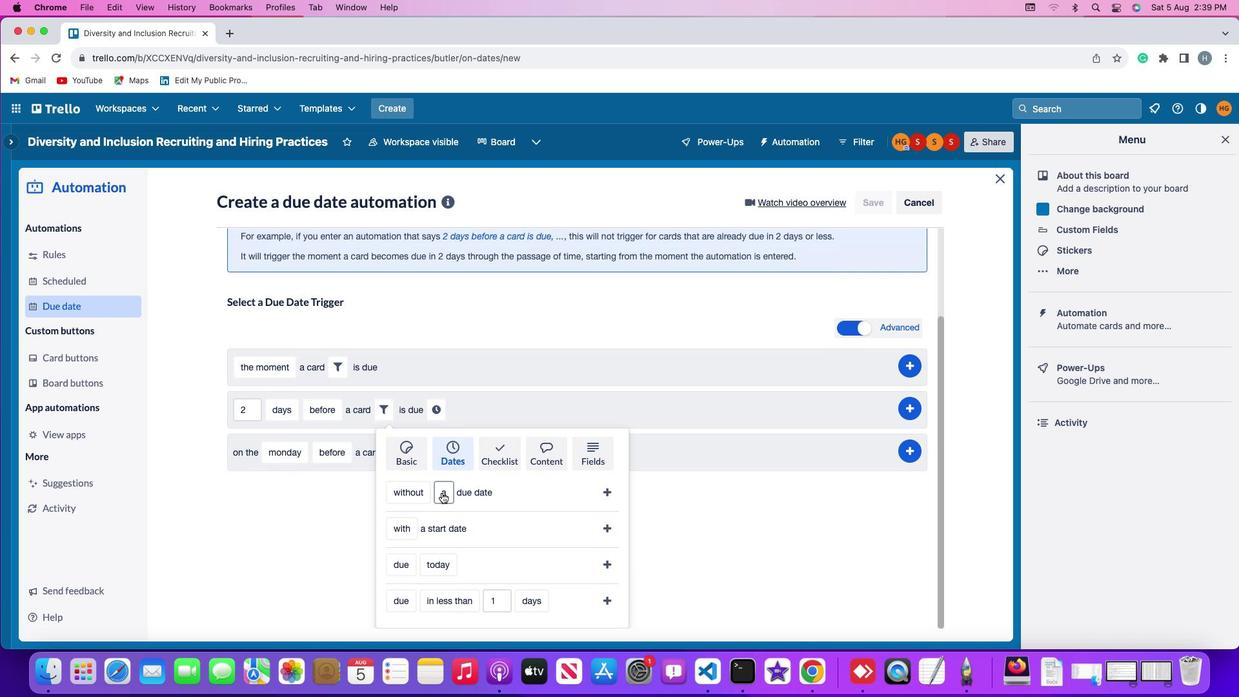 
Action: Mouse pressed left at (442, 492)
Screenshot: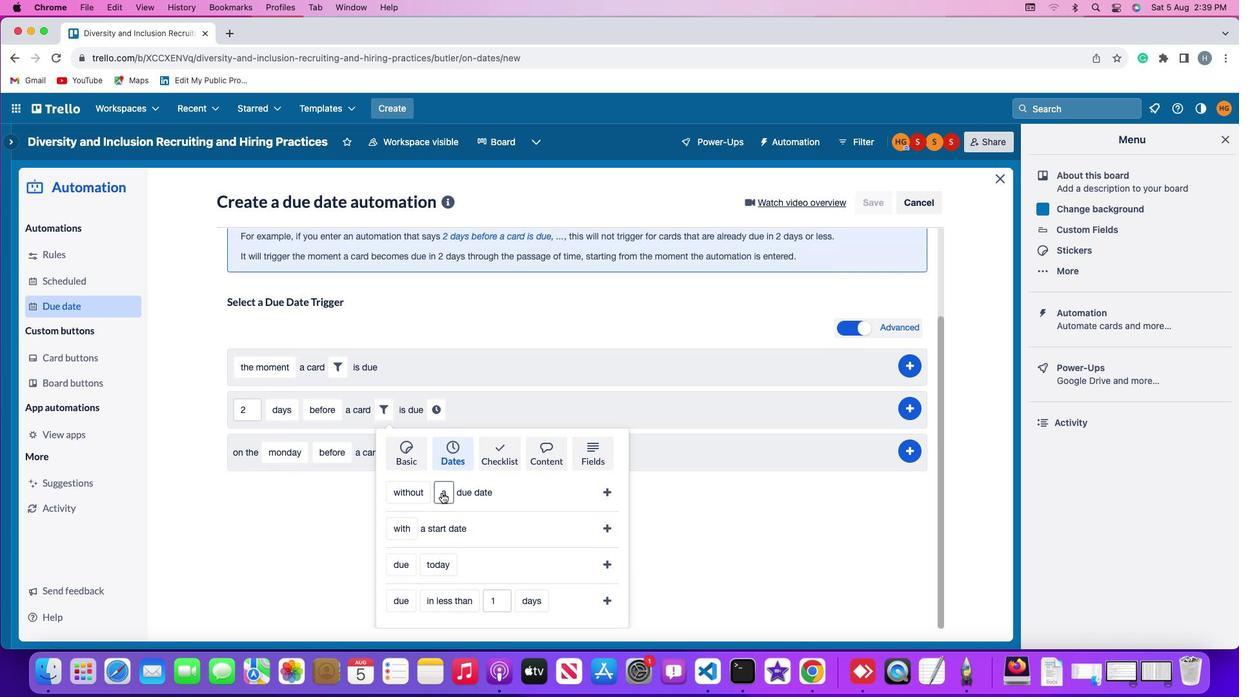 
Action: Mouse moved to (460, 542)
Screenshot: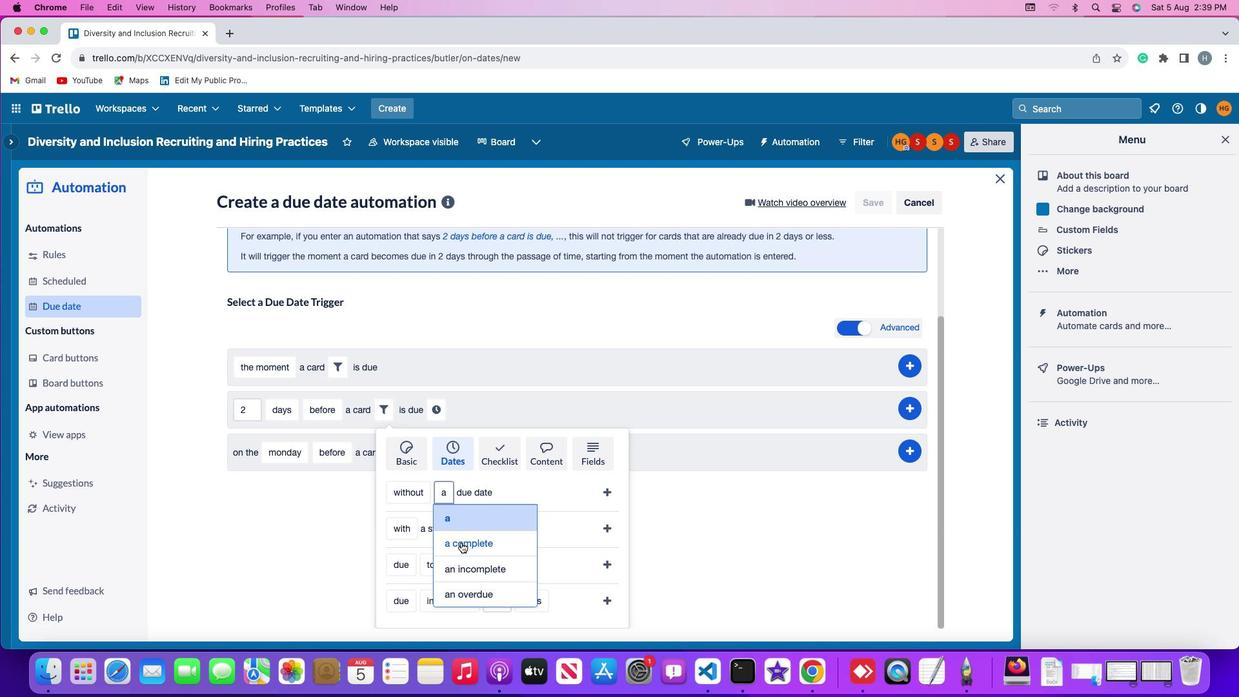 
Action: Mouse pressed left at (460, 542)
Screenshot: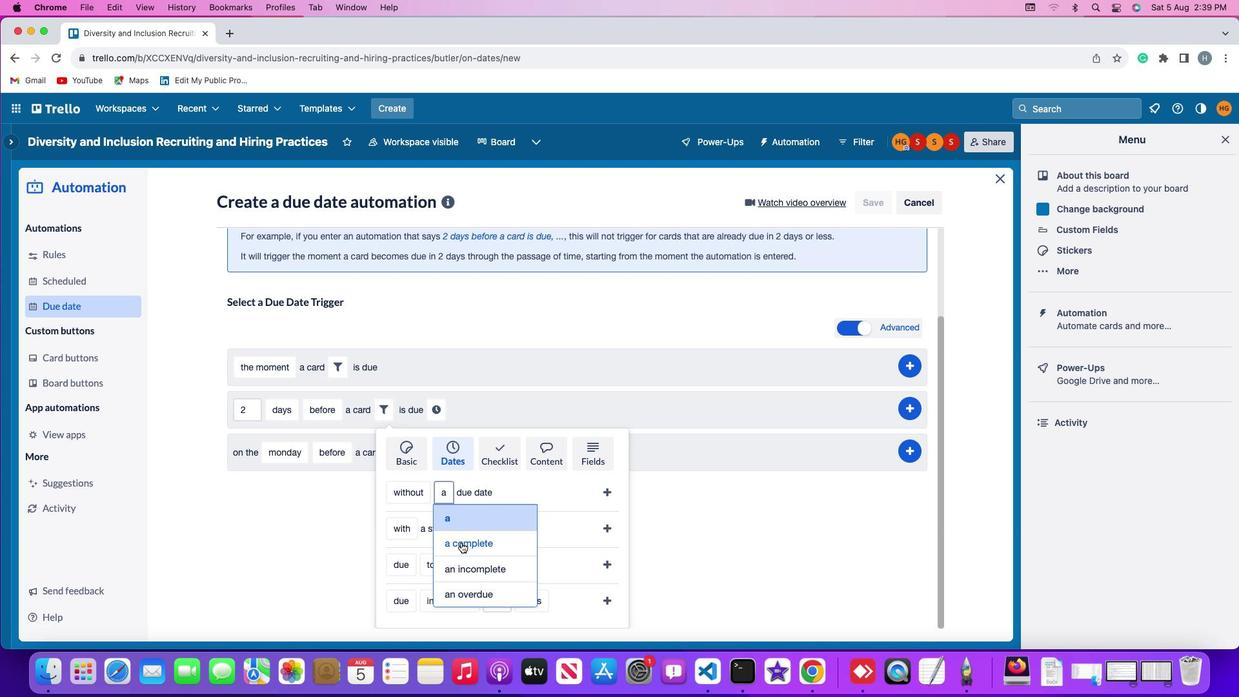 
Action: Mouse moved to (608, 489)
Screenshot: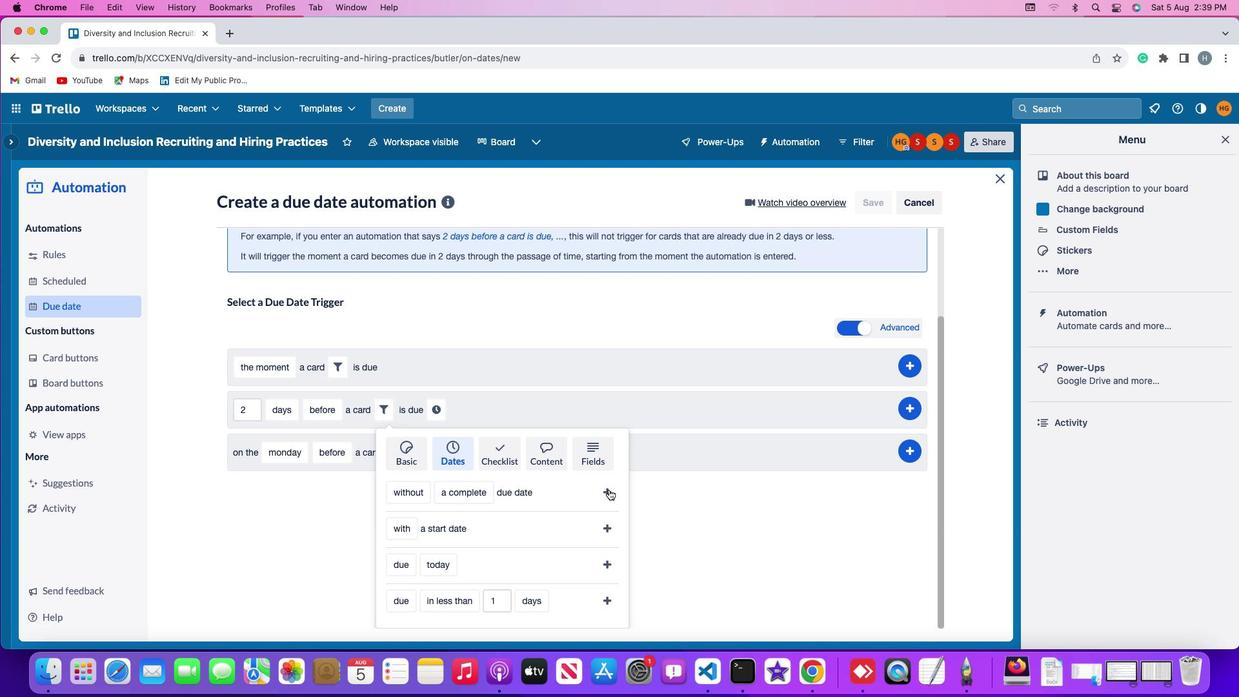 
Action: Mouse pressed left at (608, 489)
Screenshot: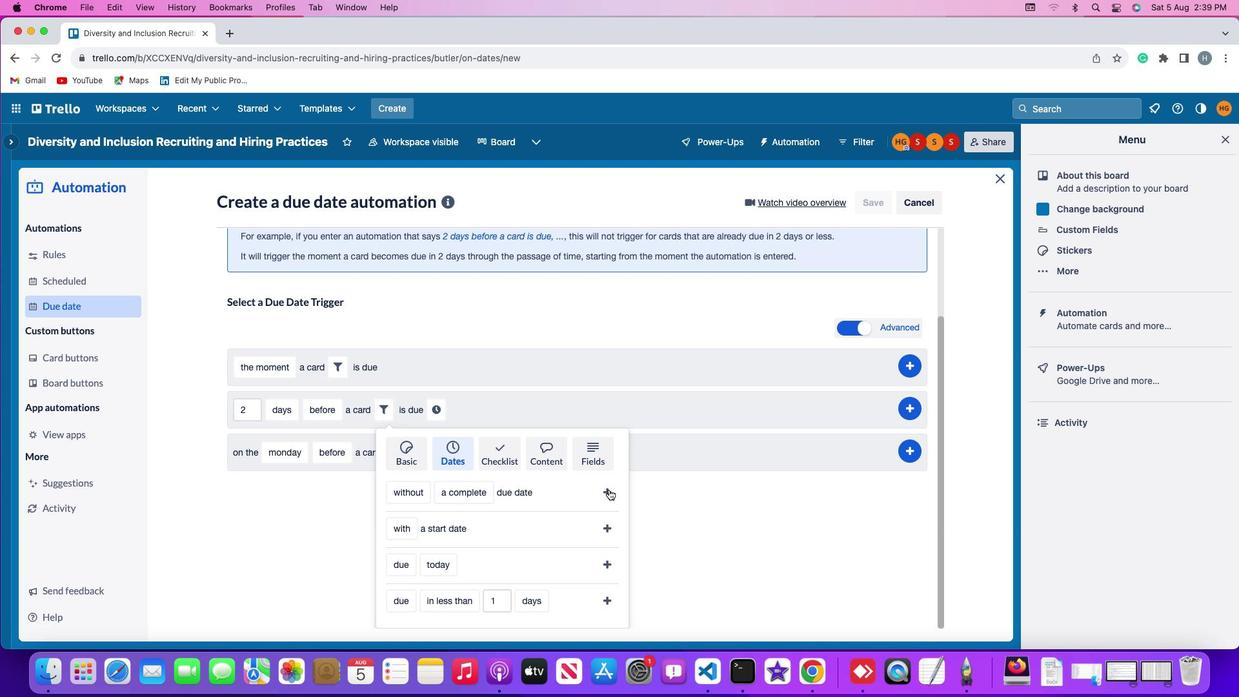 
Action: Mouse moved to (586, 513)
Screenshot: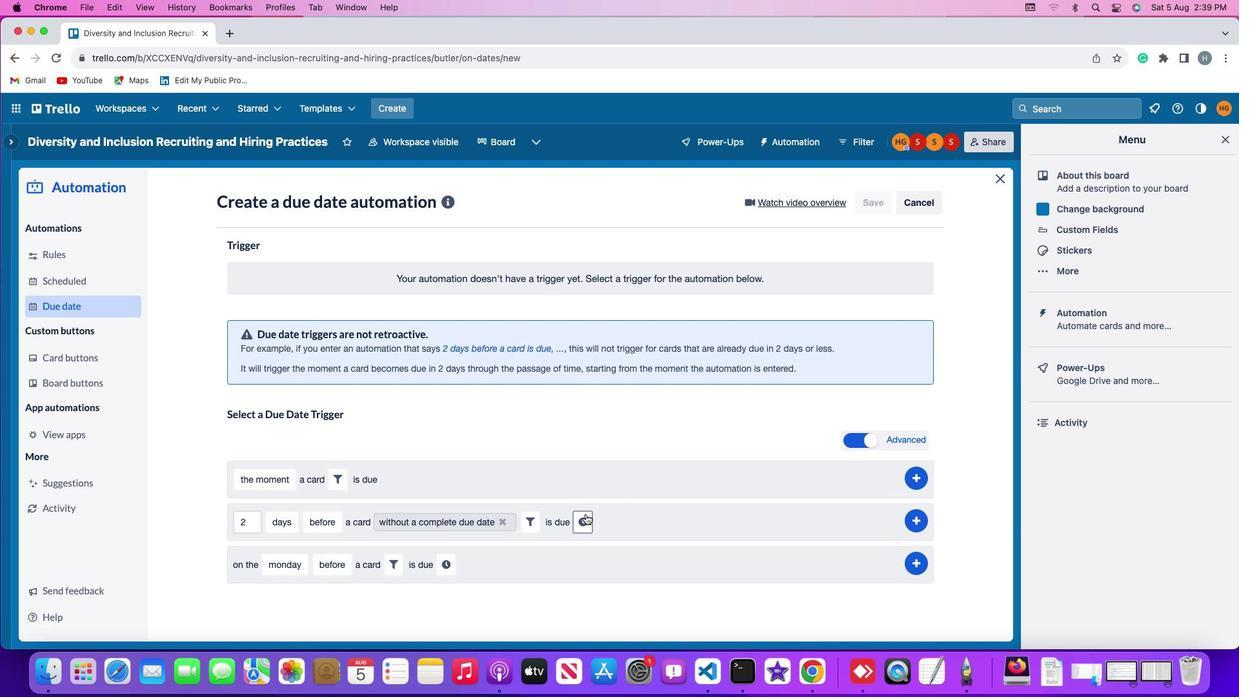 
Action: Mouse pressed left at (586, 513)
Screenshot: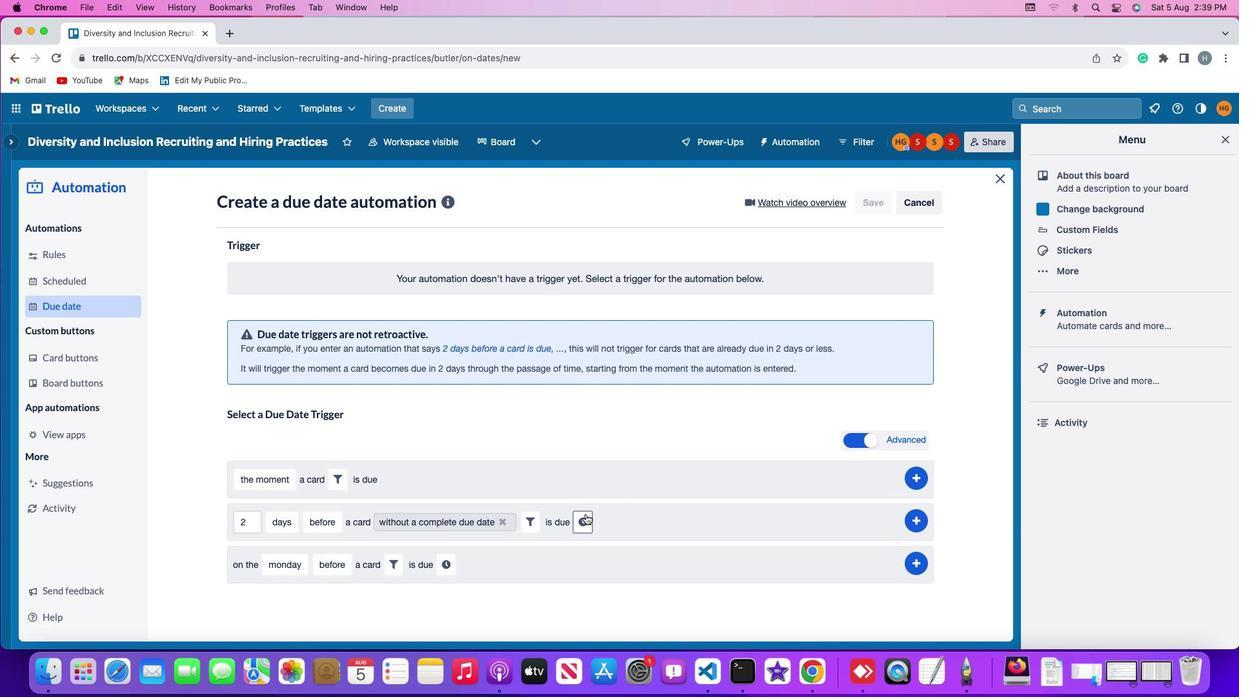 
Action: Mouse moved to (613, 522)
Screenshot: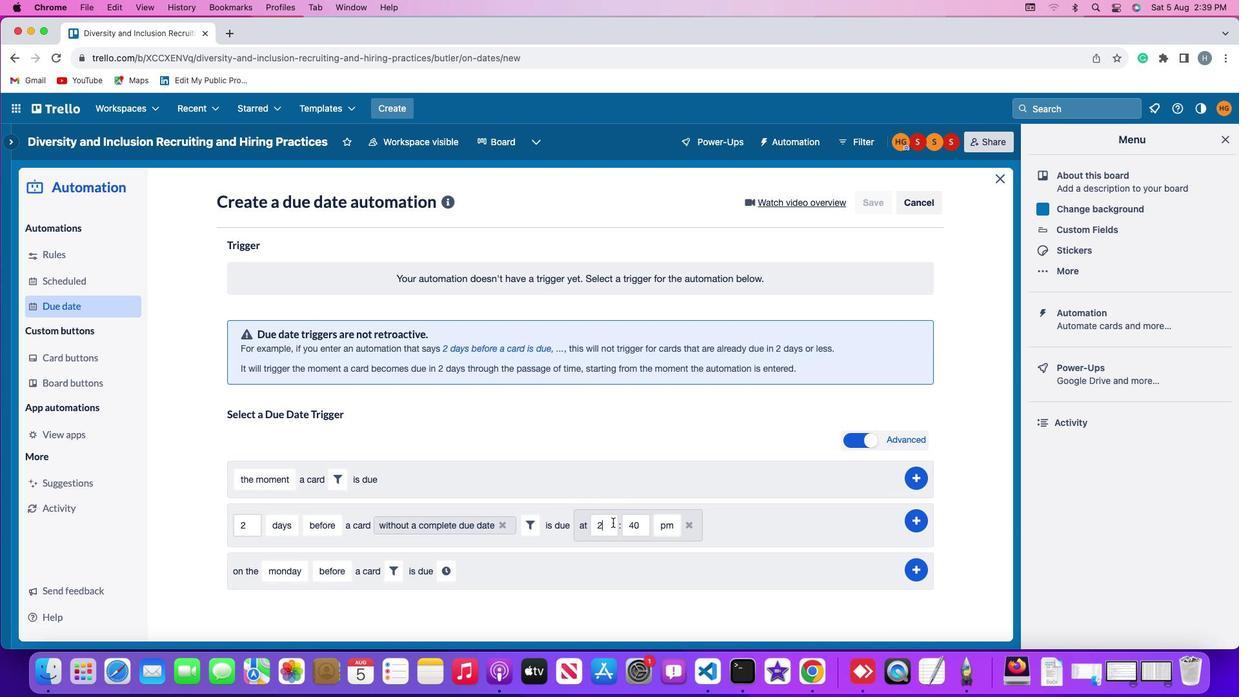 
Action: Mouse pressed left at (613, 522)
Screenshot: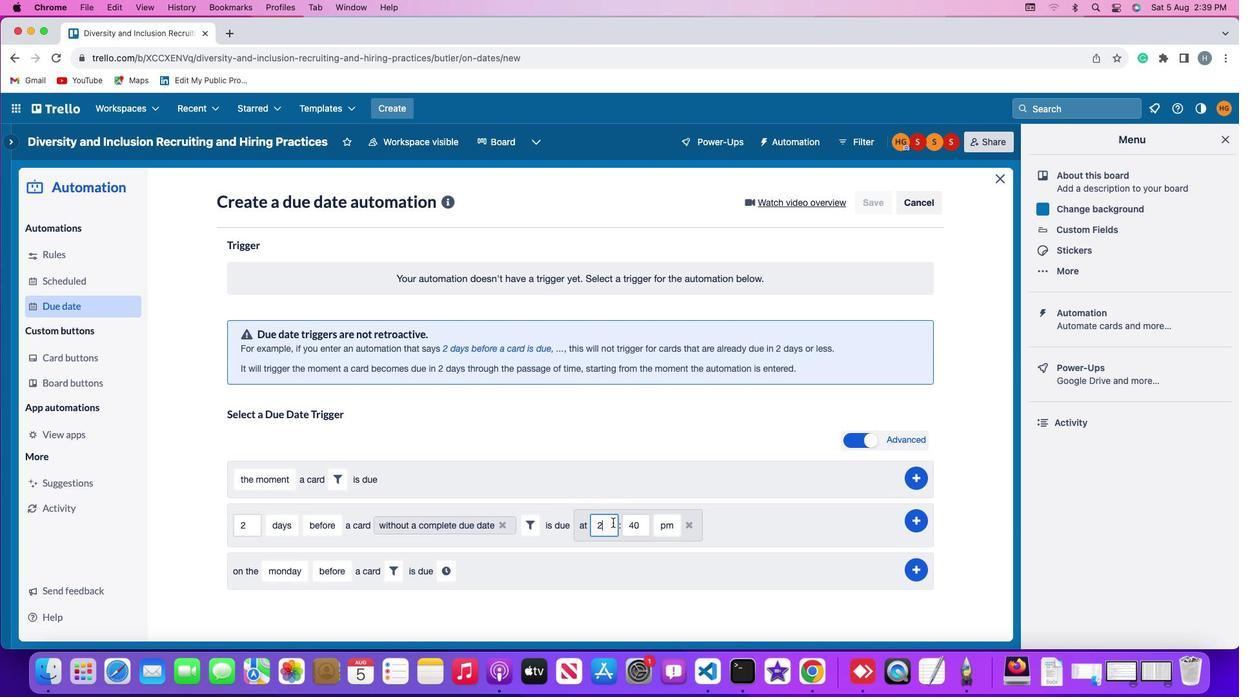 
Action: Mouse moved to (613, 522)
Screenshot: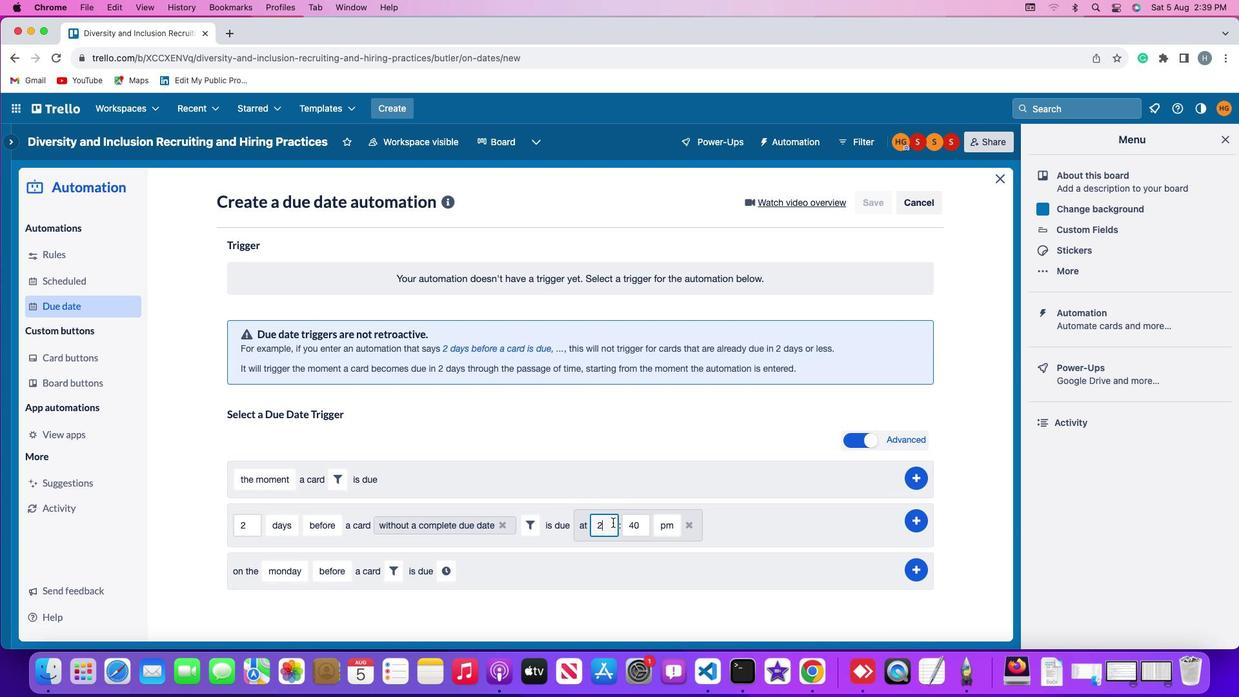 
Action: Key pressed Key.backspace'1'
Screenshot: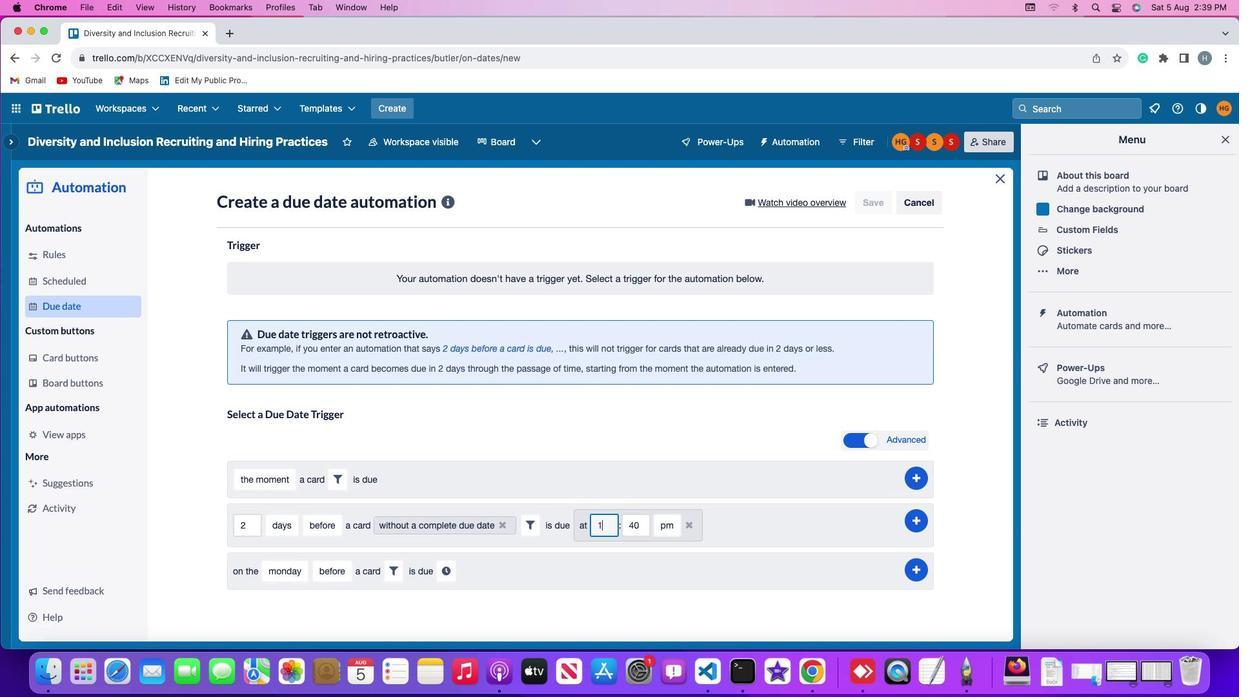 
Action: Mouse moved to (612, 522)
Screenshot: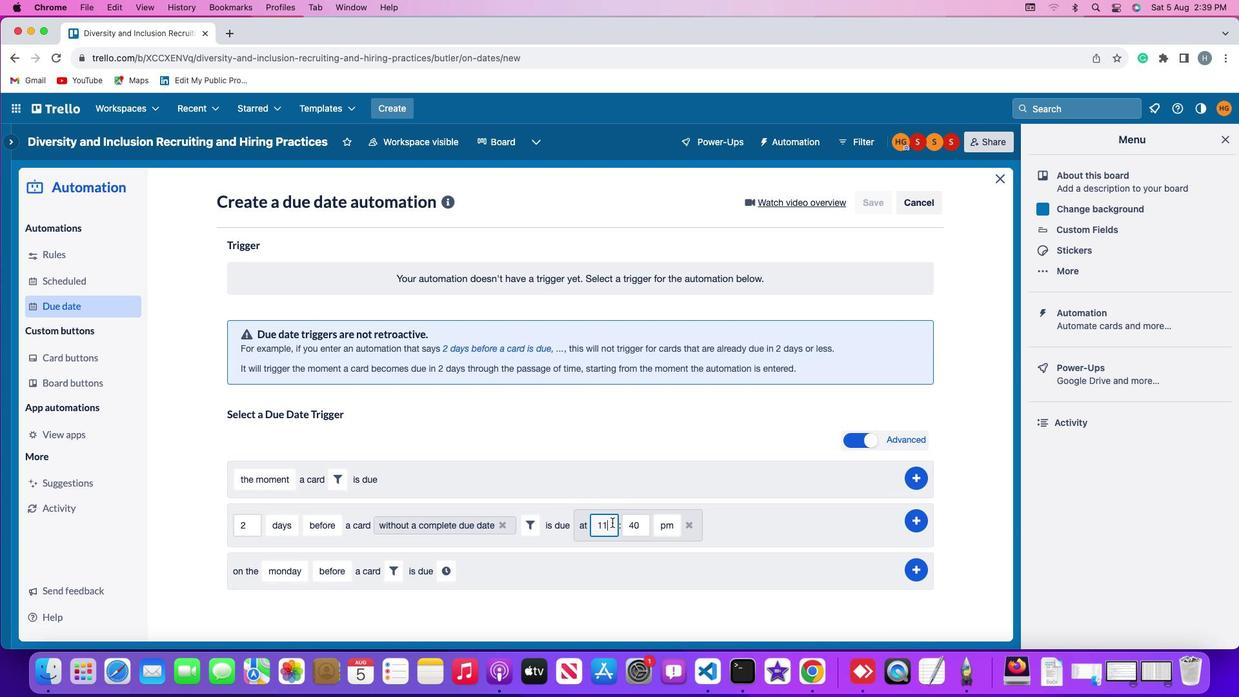 
Action: Key pressed '1'
Screenshot: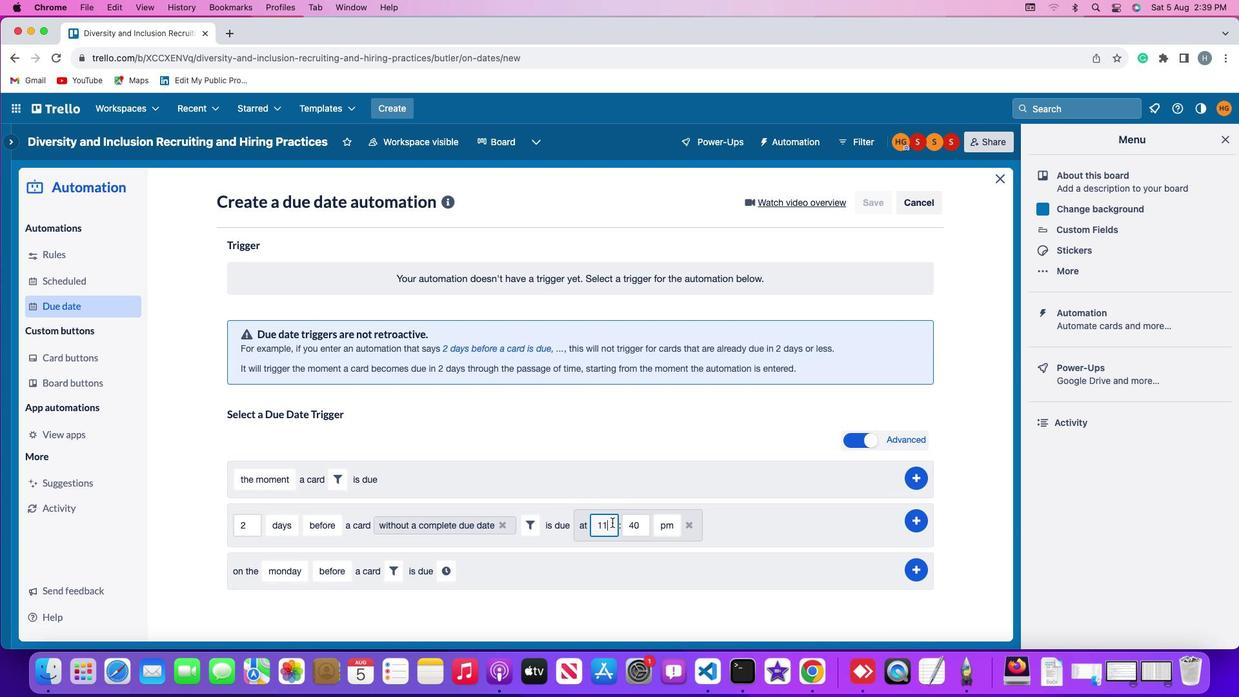 
Action: Mouse moved to (639, 522)
Screenshot: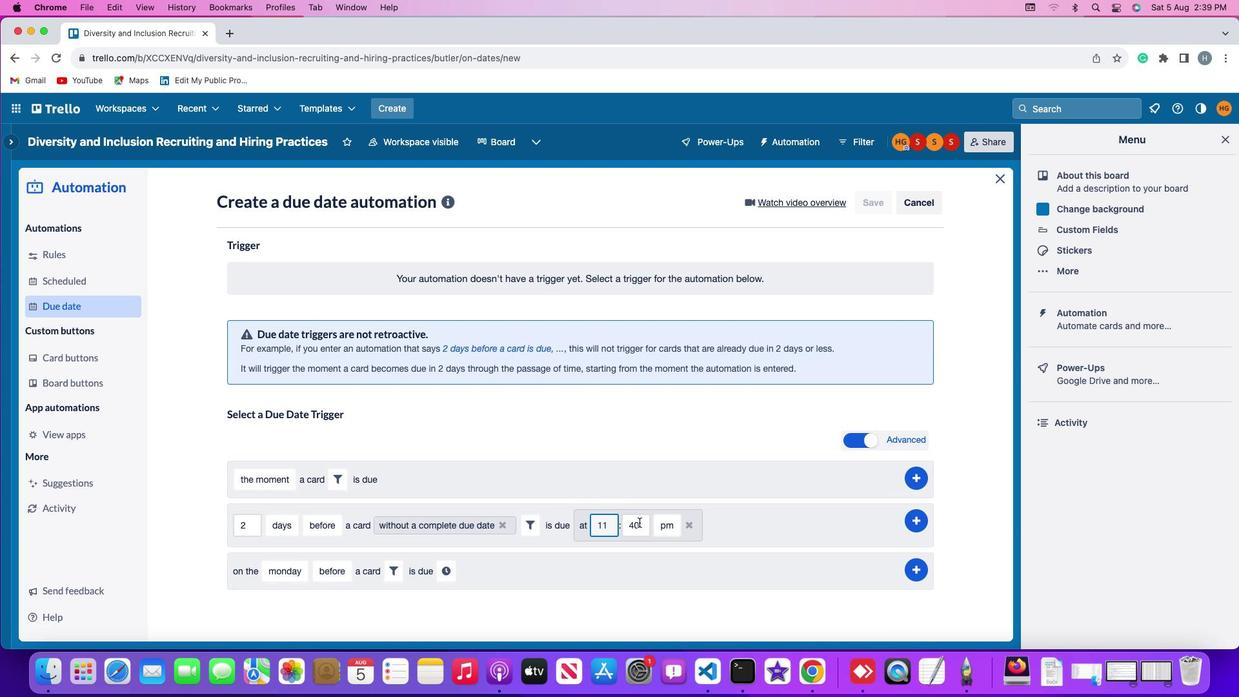 
Action: Mouse pressed left at (639, 522)
Screenshot: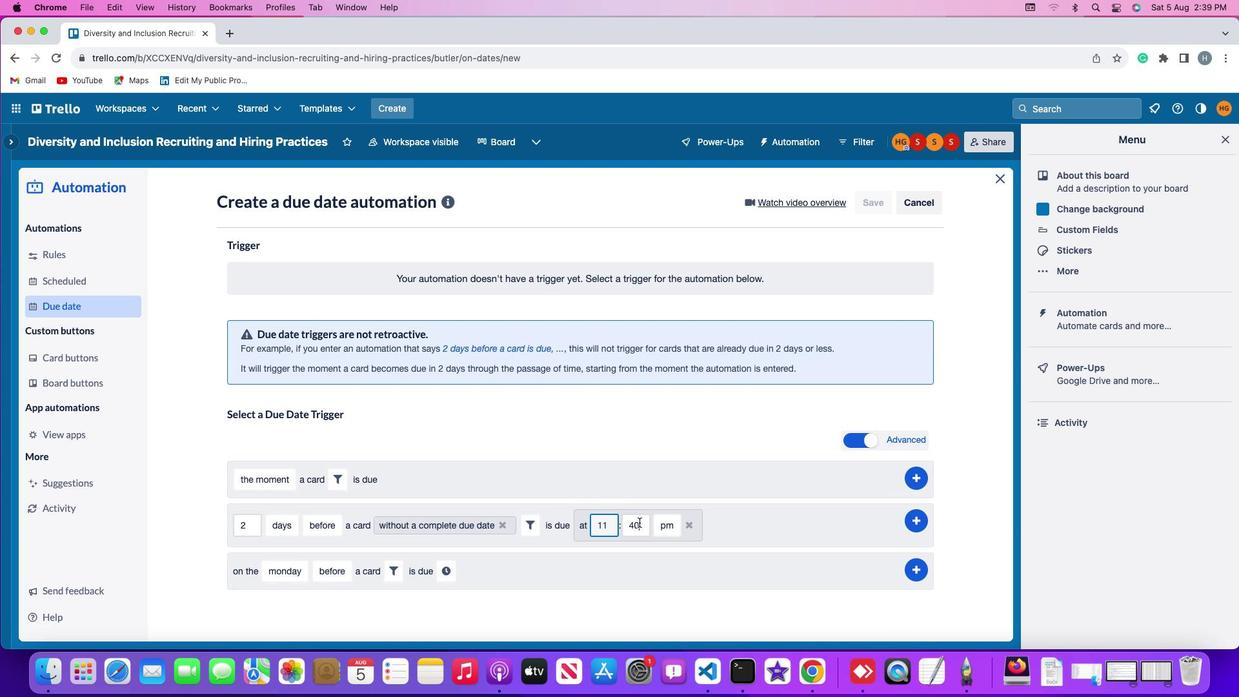 
Action: Key pressed Key.backspaceKey.backspace
Screenshot: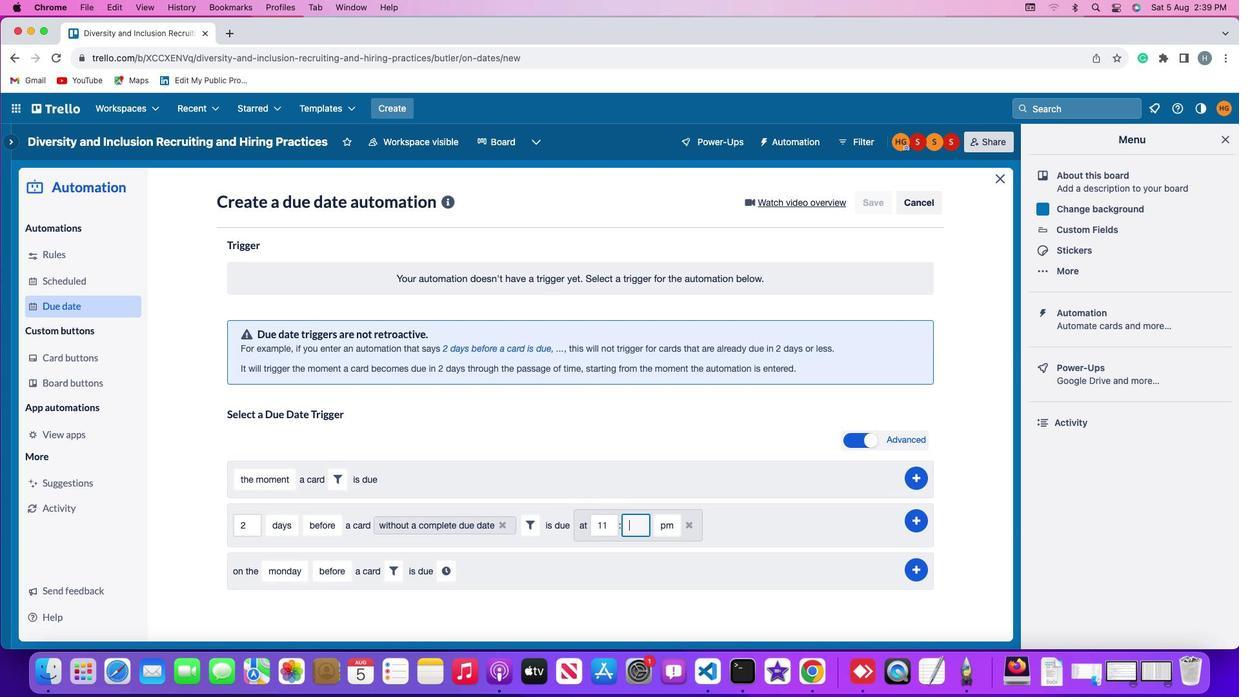 
Action: Mouse moved to (639, 522)
Screenshot: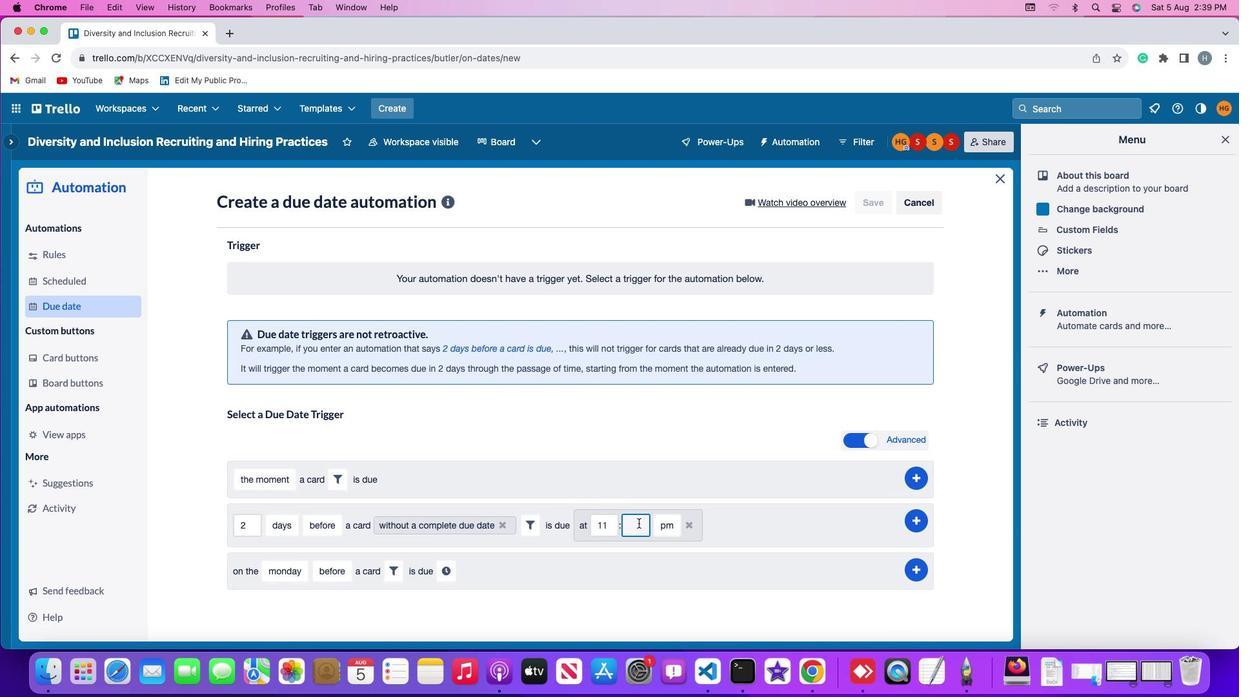 
Action: Key pressed '0''0'
Screenshot: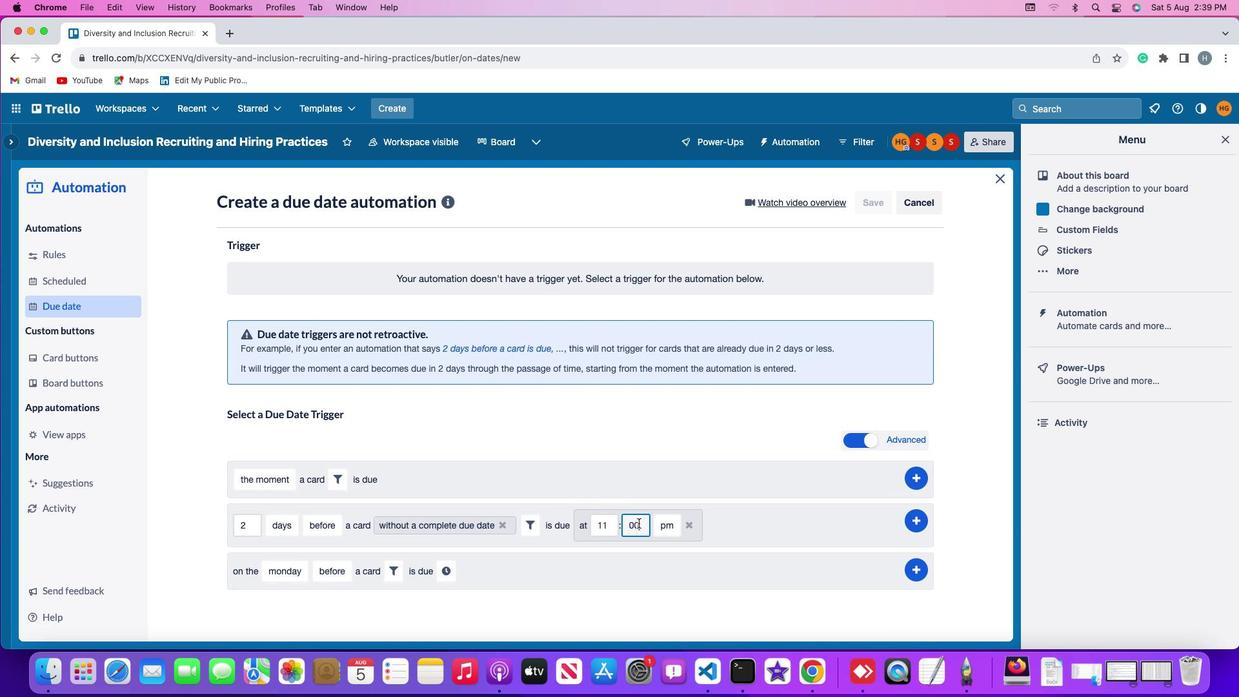 
Action: Mouse moved to (663, 525)
Screenshot: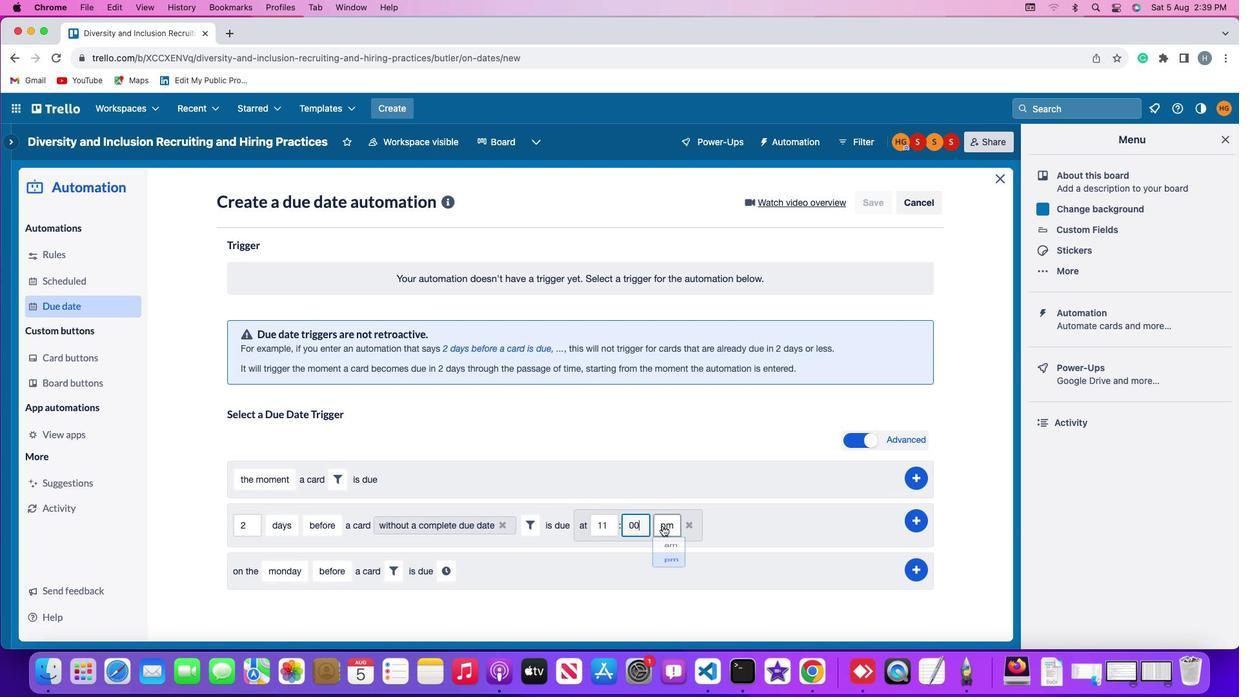 
Action: Mouse pressed left at (663, 525)
Screenshot: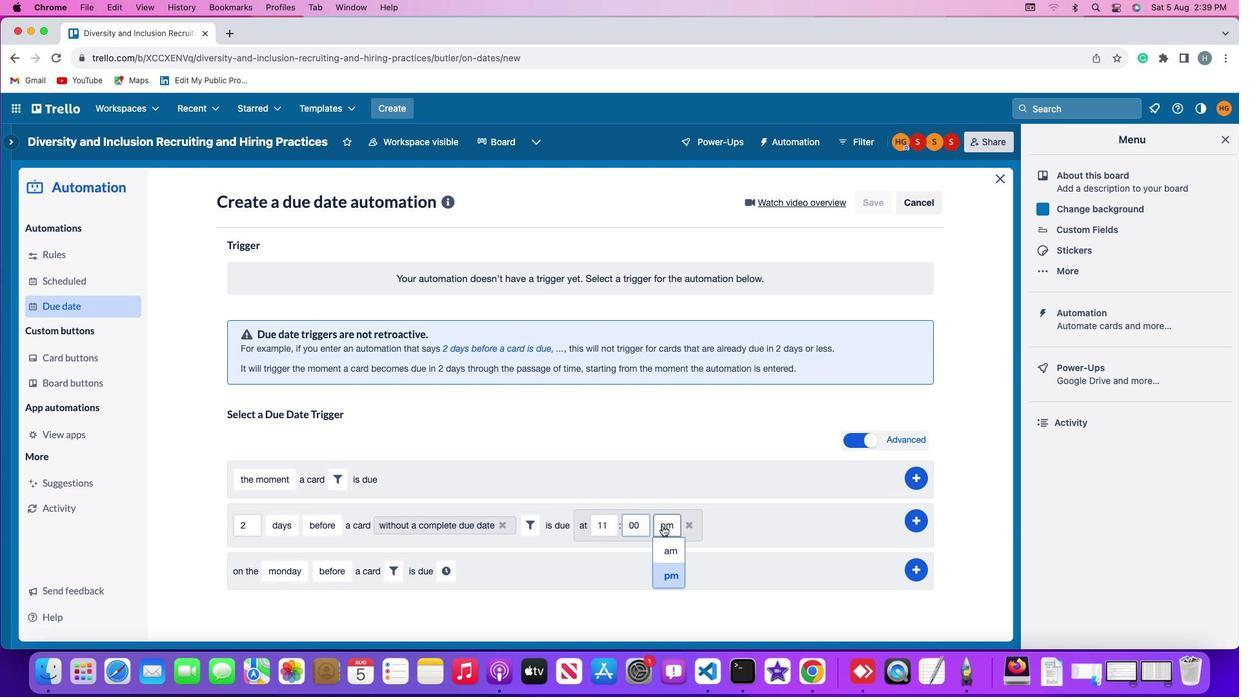 
Action: Mouse moved to (666, 545)
Screenshot: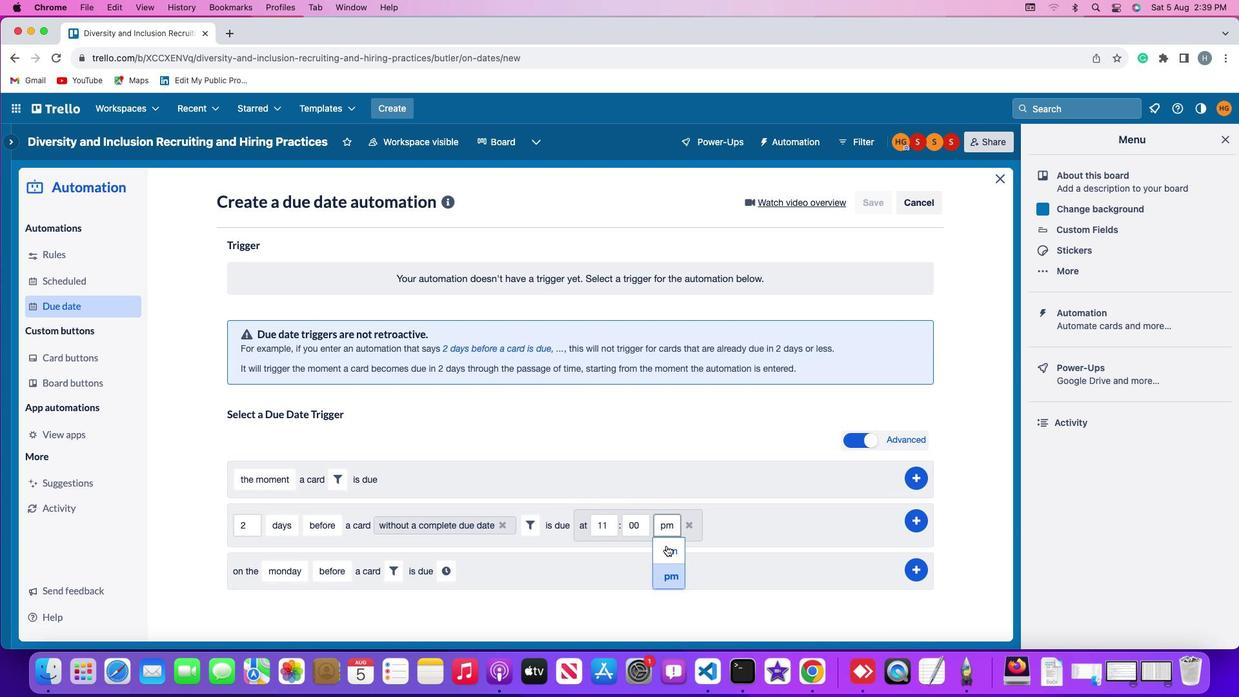 
Action: Mouse pressed left at (666, 545)
Screenshot: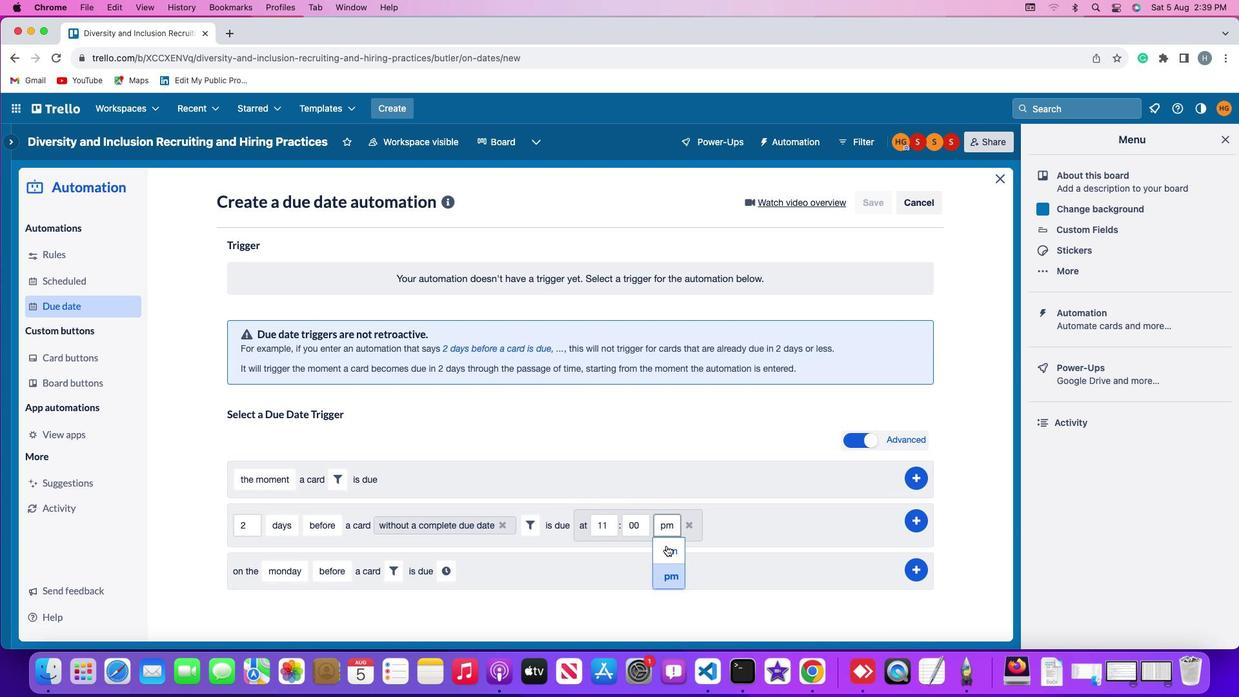 
Action: Mouse moved to (914, 517)
Screenshot: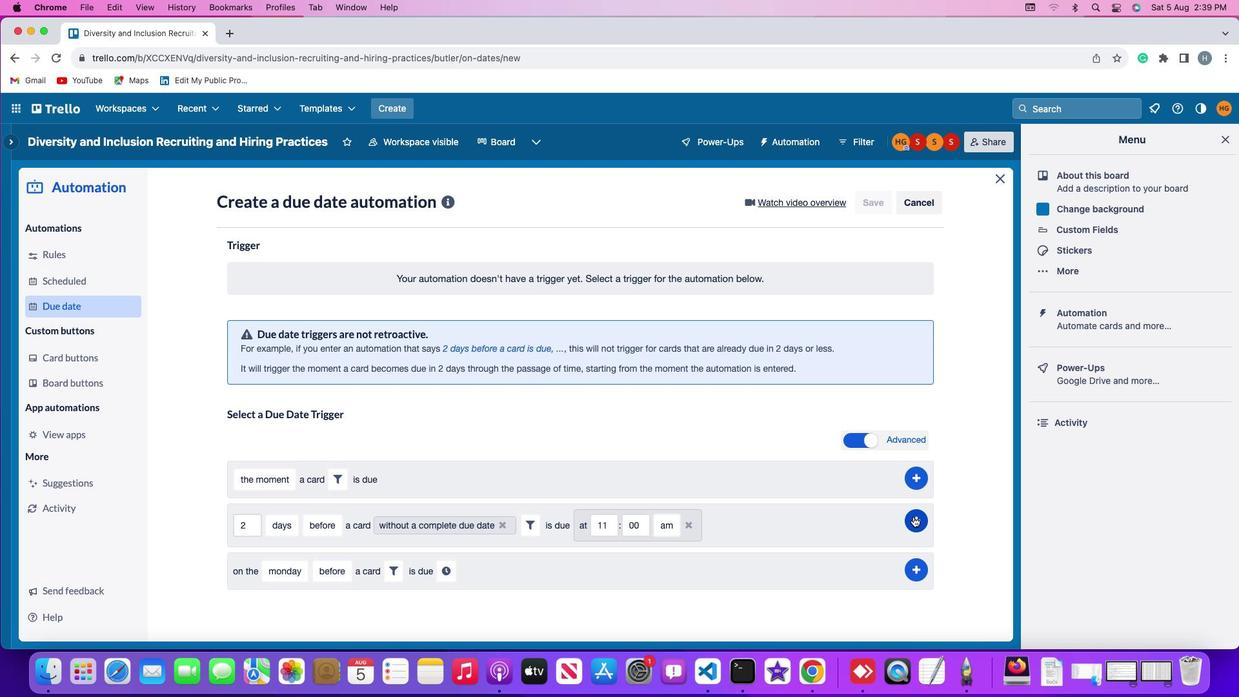 
Action: Mouse pressed left at (914, 517)
Screenshot: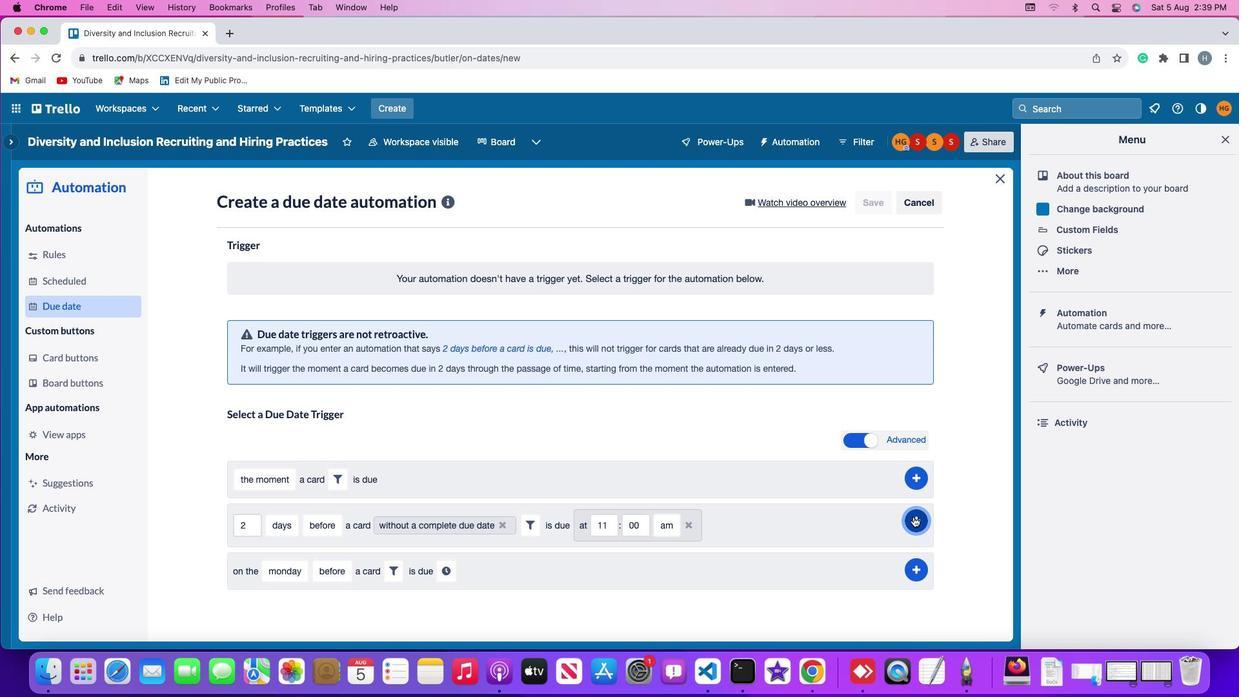 
Action: Mouse moved to (952, 360)
Screenshot: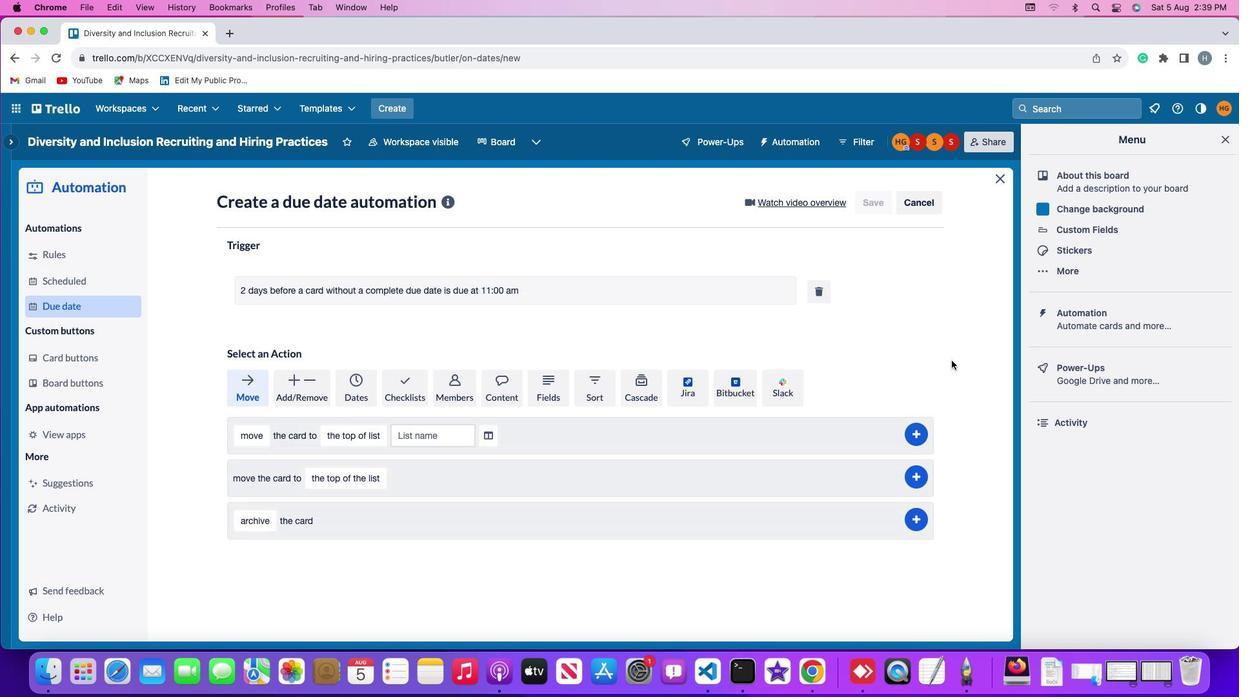 
